 Task: Open Card Sales Negotiation Review in Board Sales Forecasting and Pipeline Management to Workspace Cloud Computing Software and add a team member Softage.2@softage.net, a label Purple, a checklist Motorsports, an attachment from your google drive, a color Purple and finally, add a card description 'Develop and launch new social media marketing campaign for customer retention' and a comment 'Given the size and scope of this task, let us make sure we have the necessary resources and support to get it done.'. Add a start date 'Jan 06, 1900' with a due date 'Jan 13, 1900'
Action: Mouse moved to (42, 319)
Screenshot: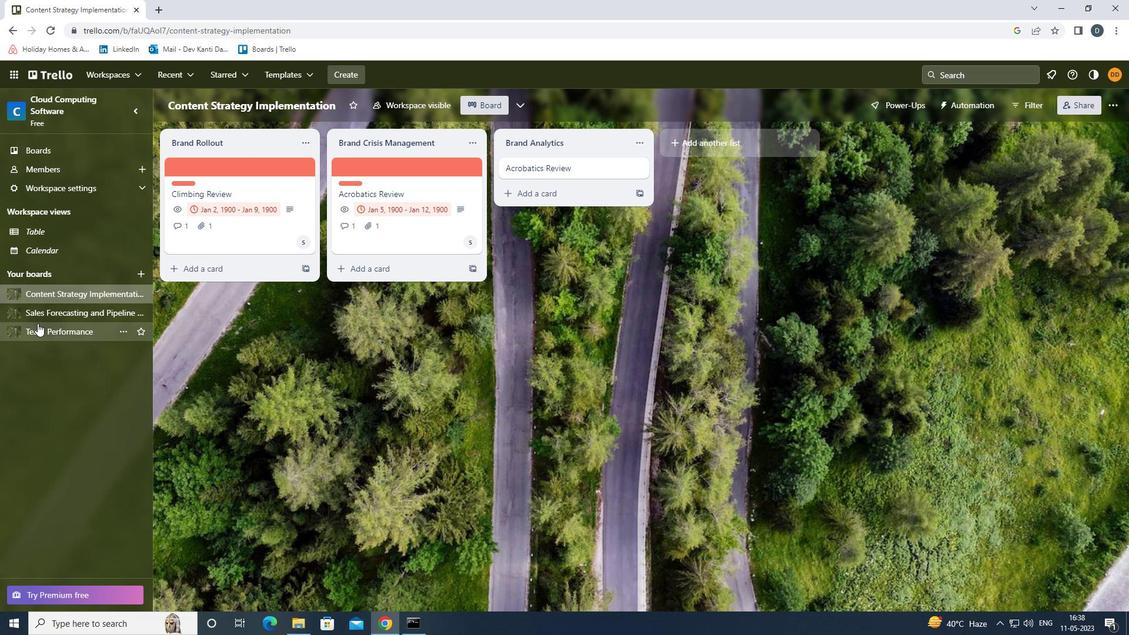 
Action: Mouse pressed left at (42, 319)
Screenshot: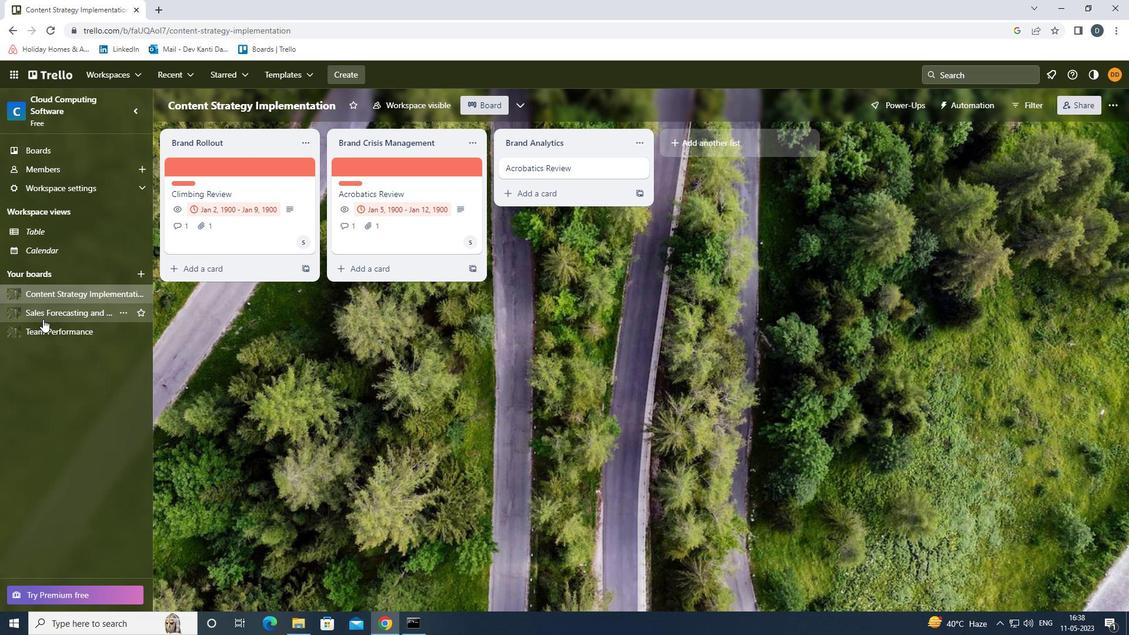 
Action: Mouse moved to (392, 165)
Screenshot: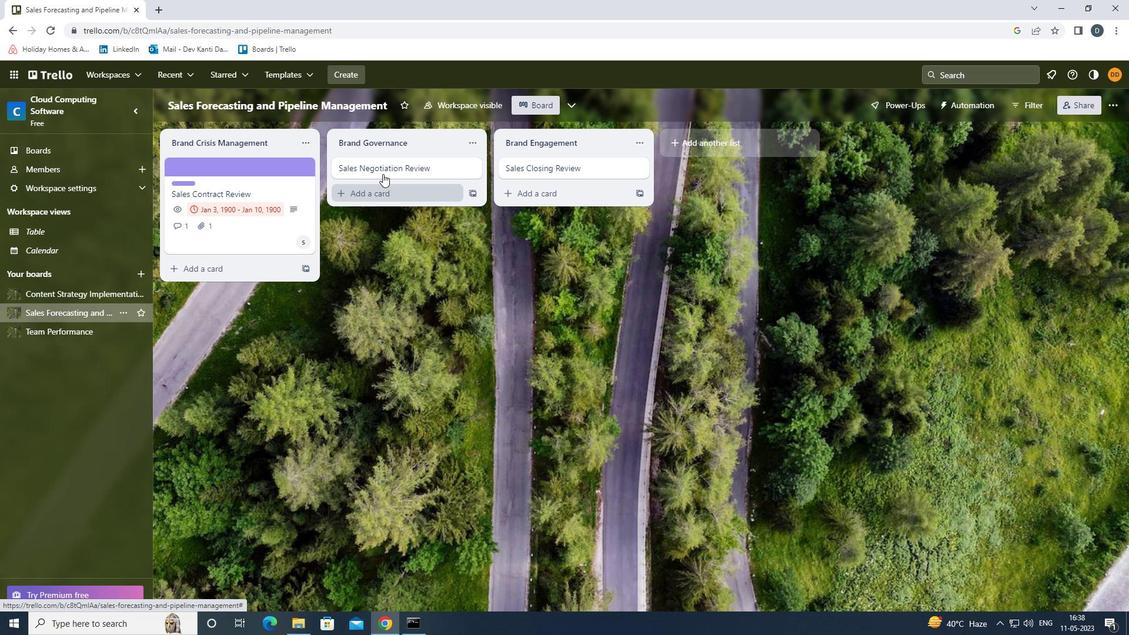 
Action: Mouse pressed left at (392, 165)
Screenshot: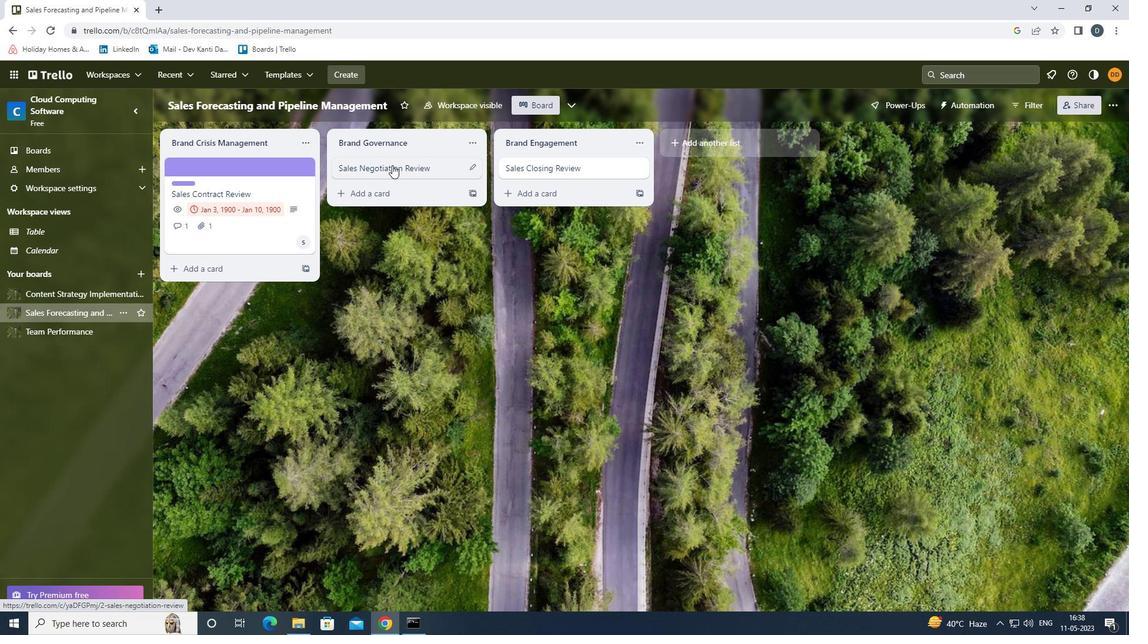 
Action: Mouse moved to (707, 213)
Screenshot: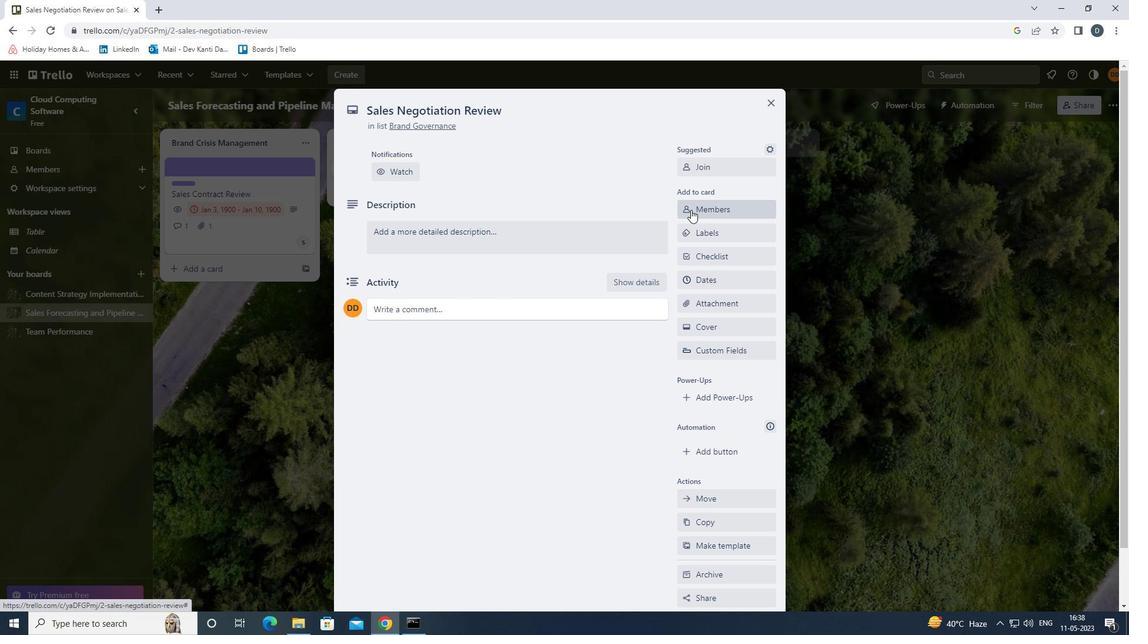 
Action: Mouse pressed left at (707, 213)
Screenshot: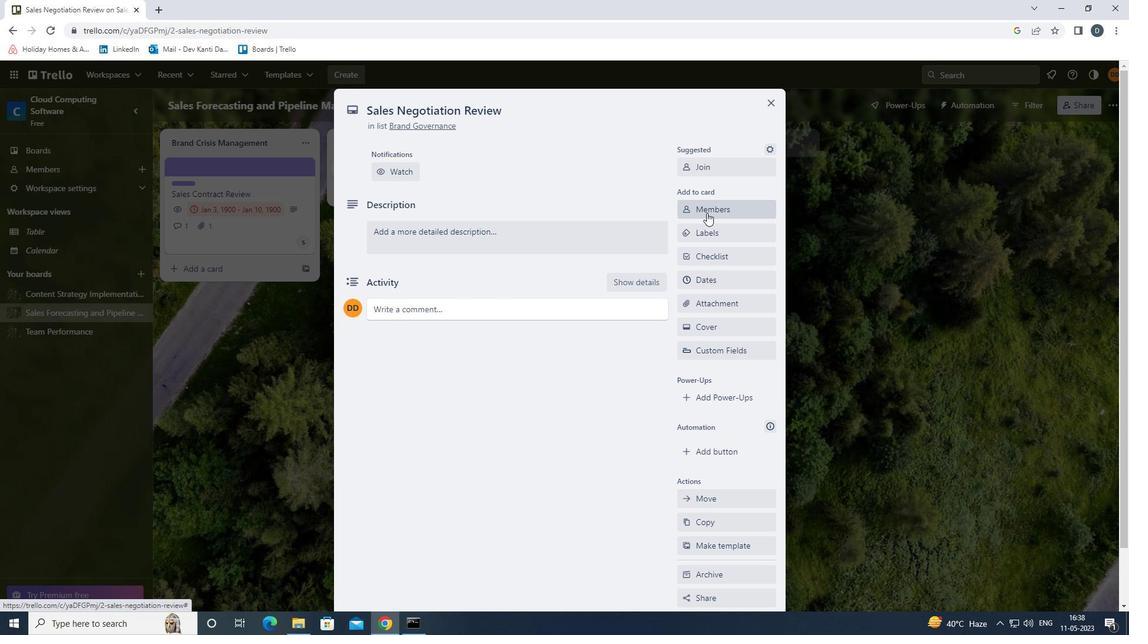 
Action: Key pressed <Key.shift>SOFTAGE.2<Key.shift>@SOFTAGE/<Key.backspace>.NET
Screenshot: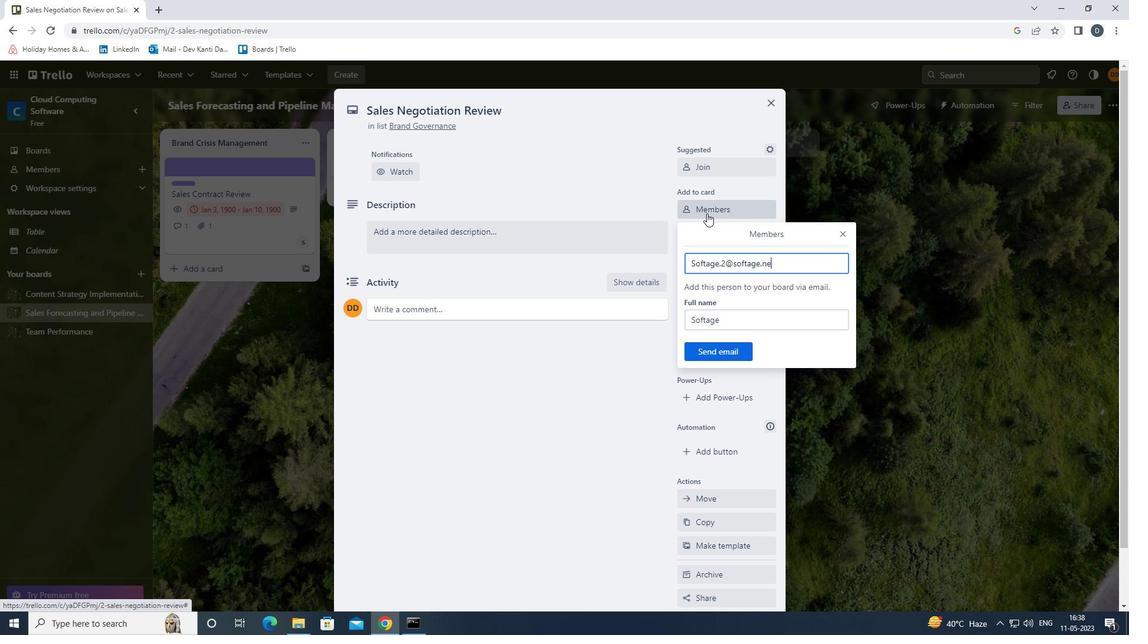 
Action: Mouse moved to (716, 350)
Screenshot: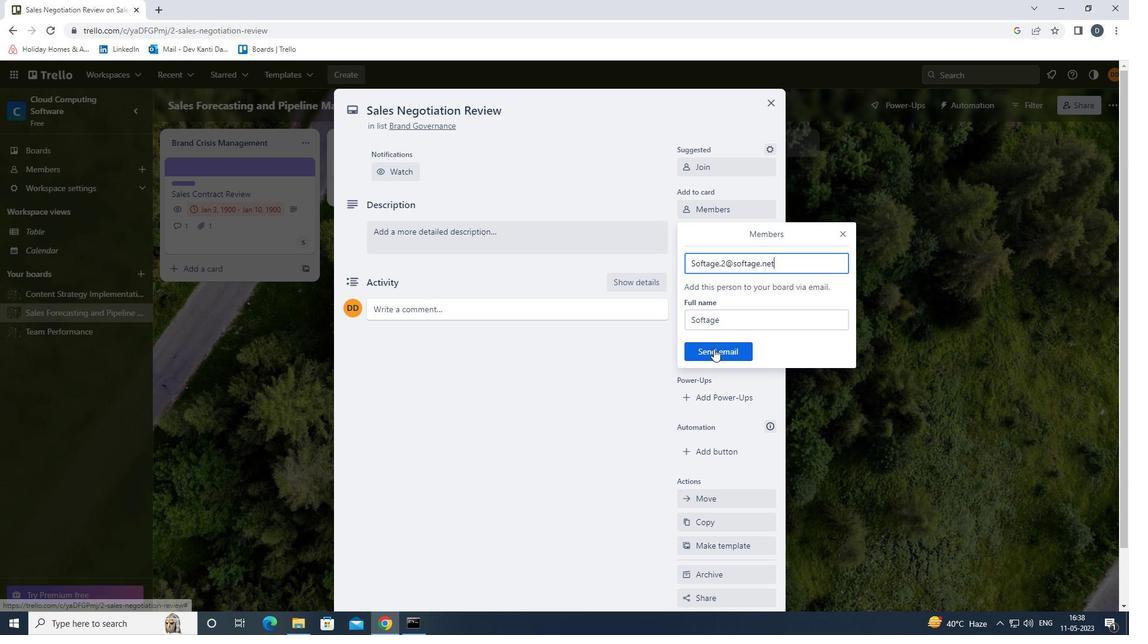 
Action: Mouse pressed left at (716, 350)
Screenshot: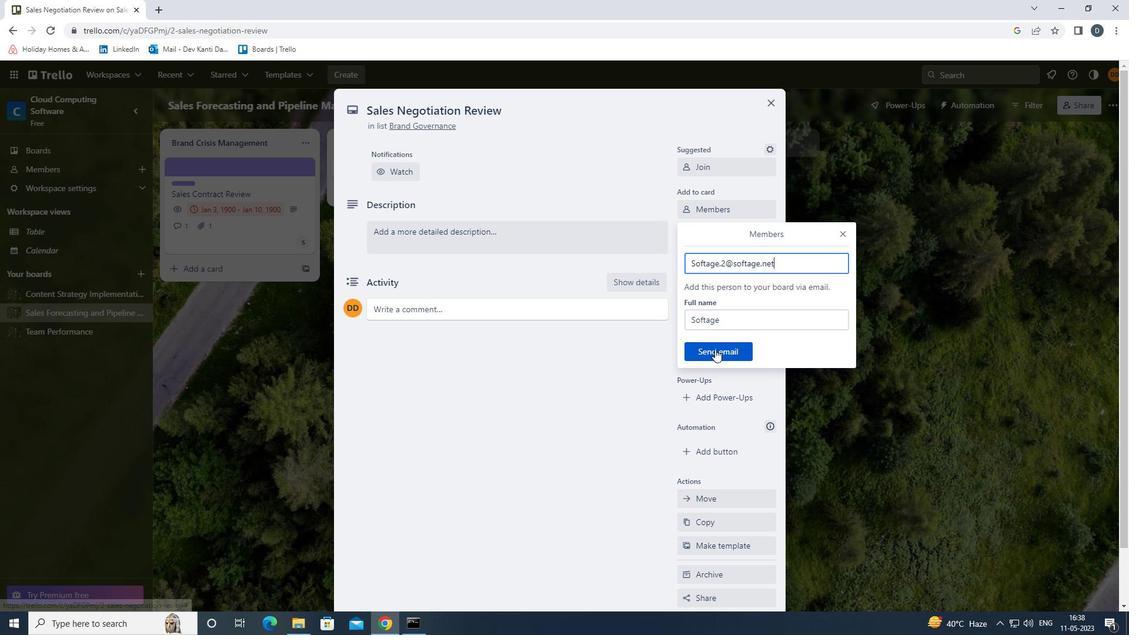 
Action: Mouse moved to (723, 237)
Screenshot: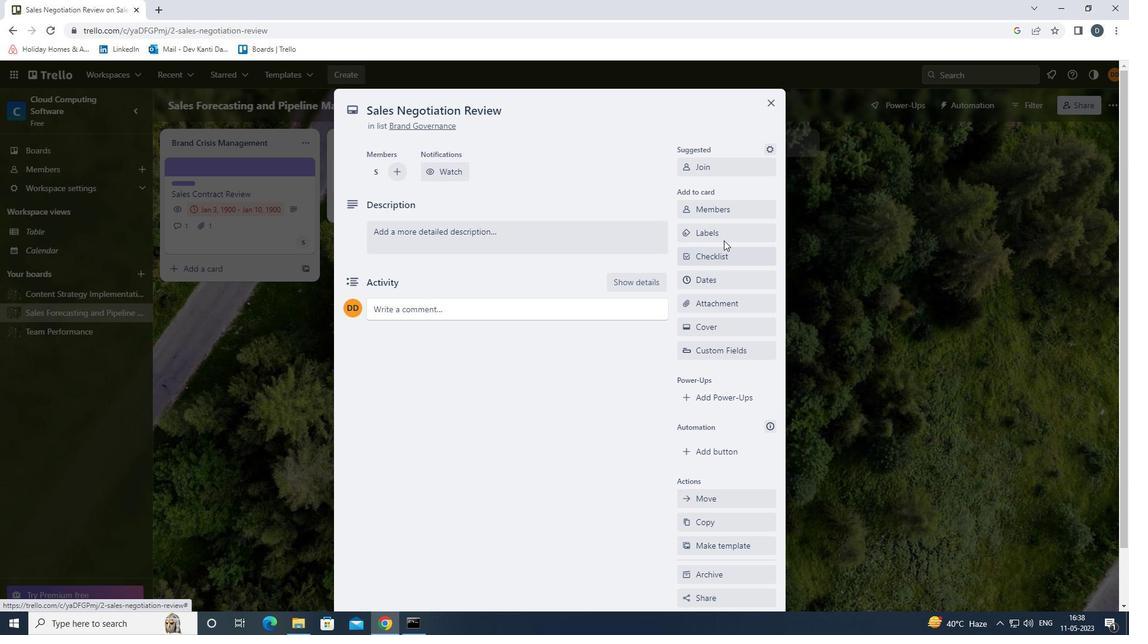 
Action: Mouse pressed left at (723, 237)
Screenshot: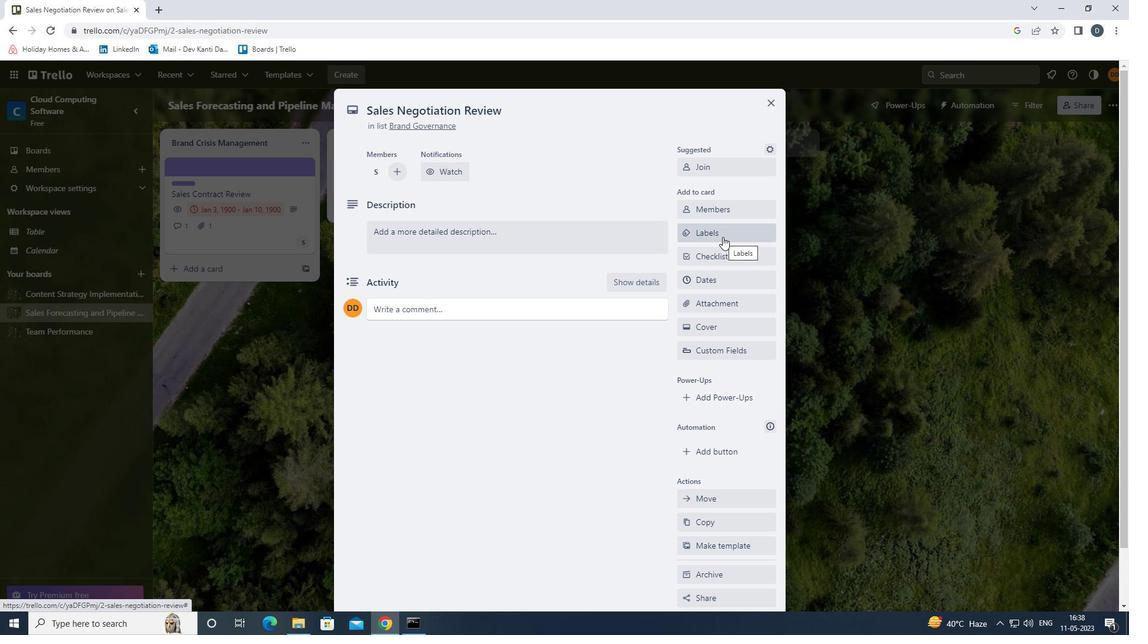 
Action: Mouse moved to (764, 411)
Screenshot: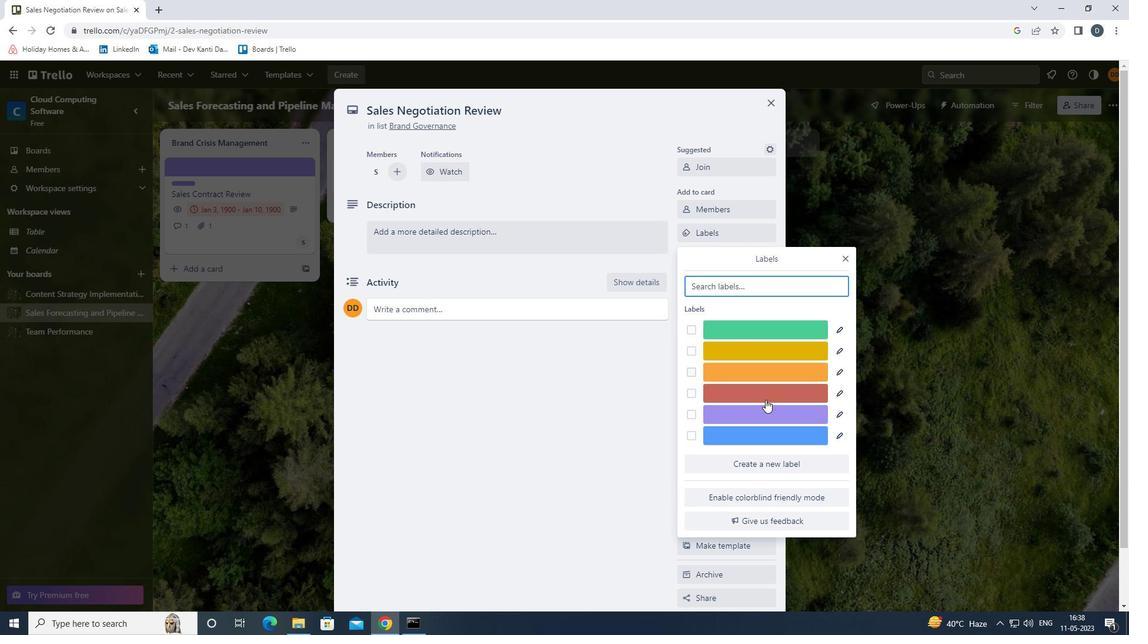 
Action: Mouse pressed left at (764, 411)
Screenshot: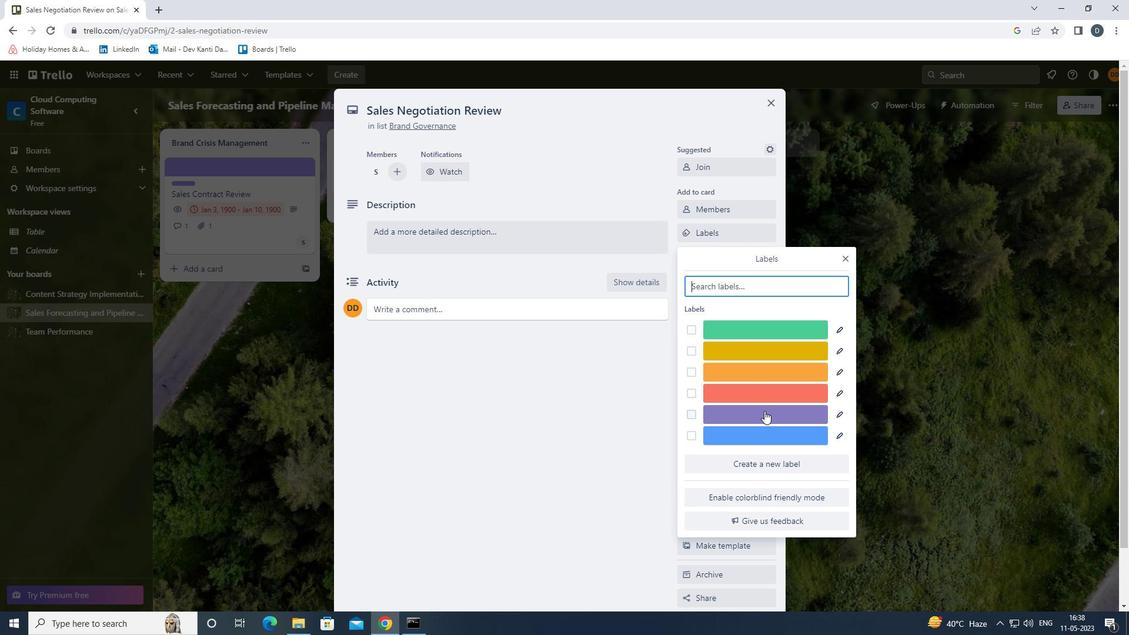 
Action: Mouse moved to (846, 258)
Screenshot: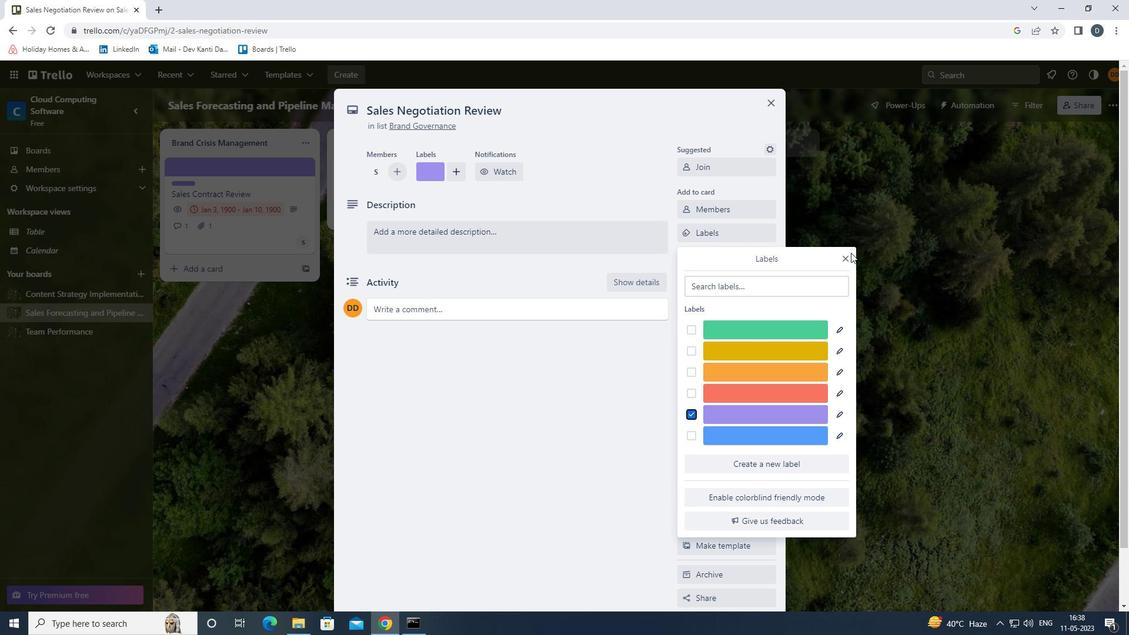 
Action: Mouse pressed left at (846, 258)
Screenshot: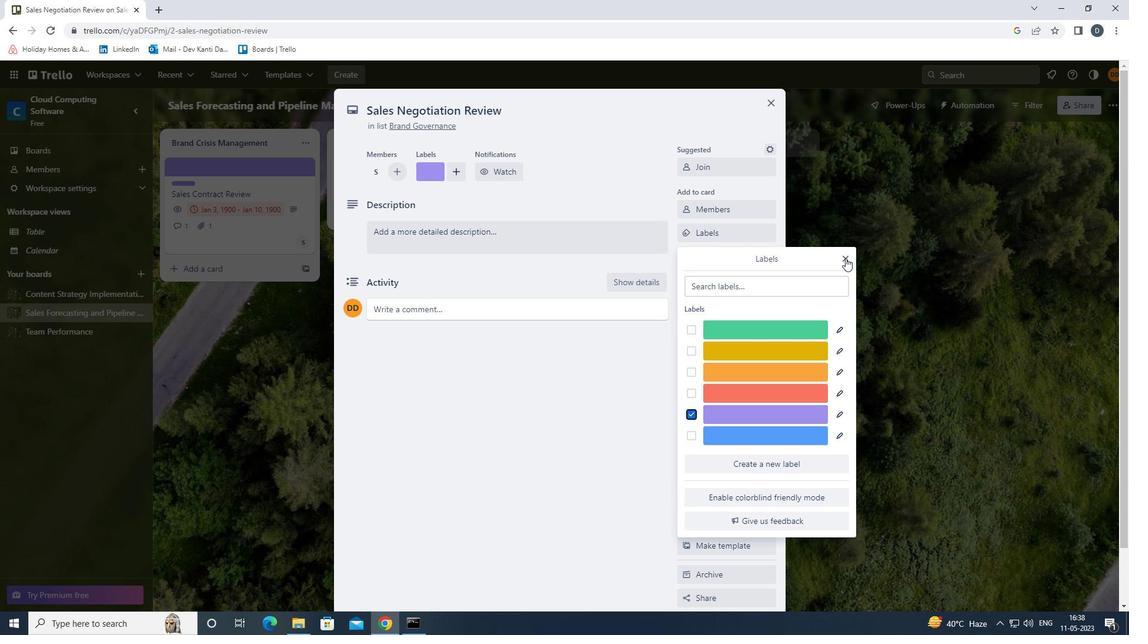 
Action: Mouse moved to (763, 261)
Screenshot: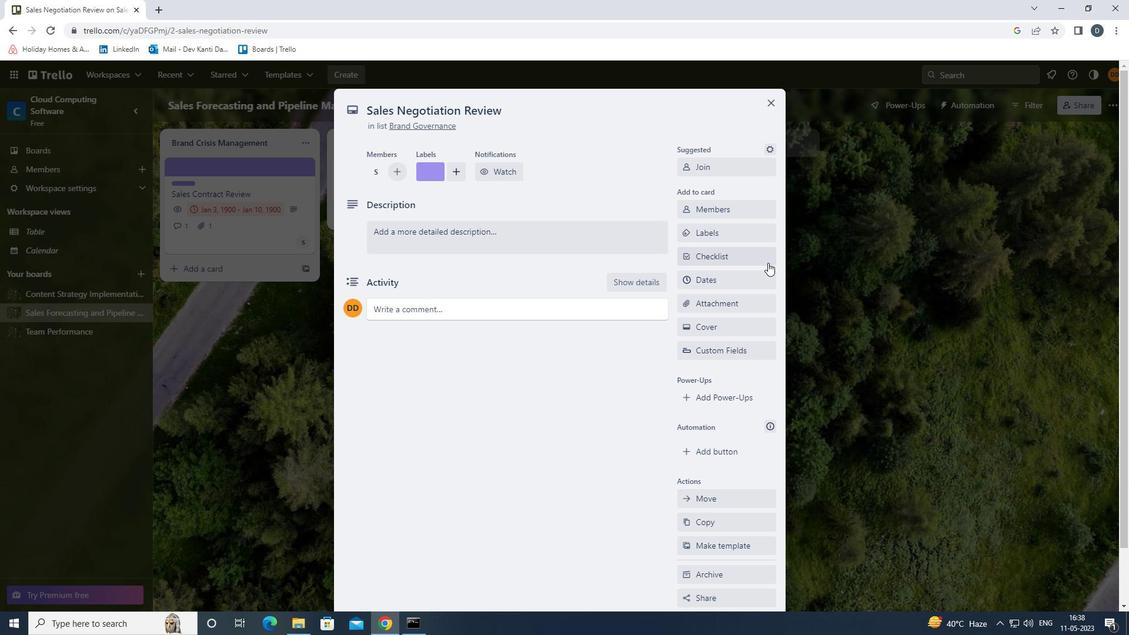 
Action: Mouse pressed left at (763, 261)
Screenshot: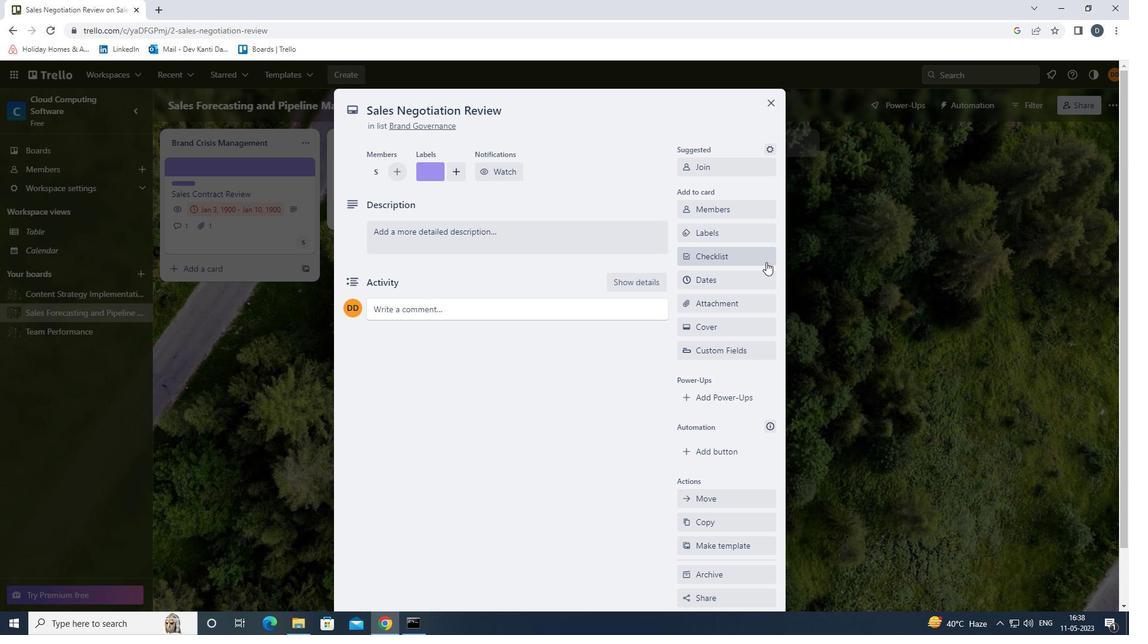 
Action: Key pressed <Key.shift>MOTORSPORTS<Key.enter>
Screenshot: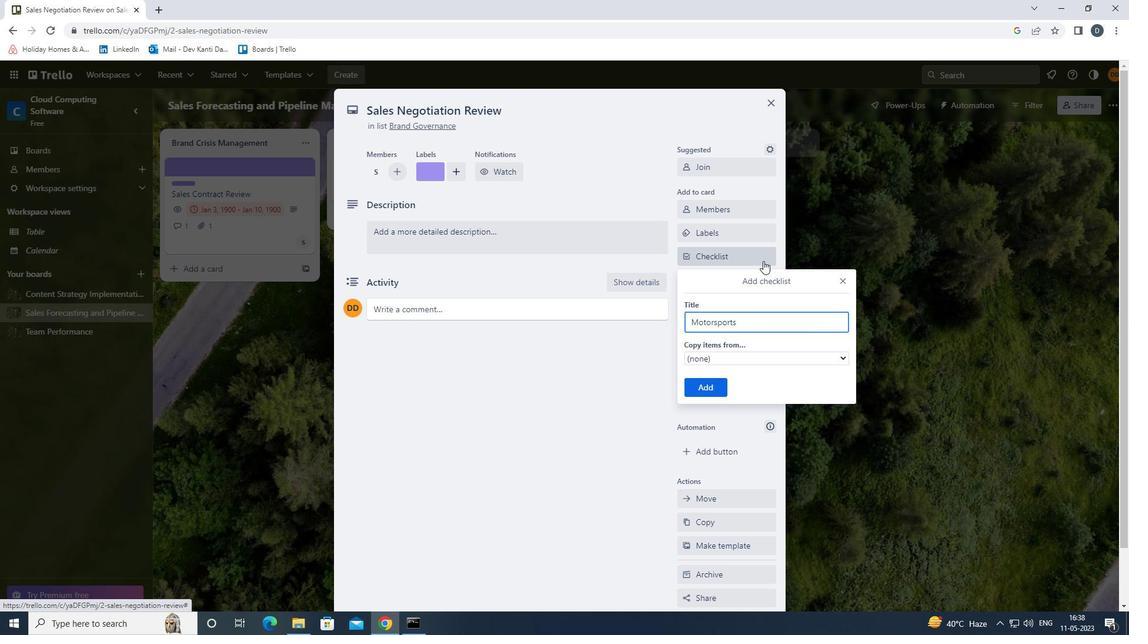
Action: Mouse moved to (744, 304)
Screenshot: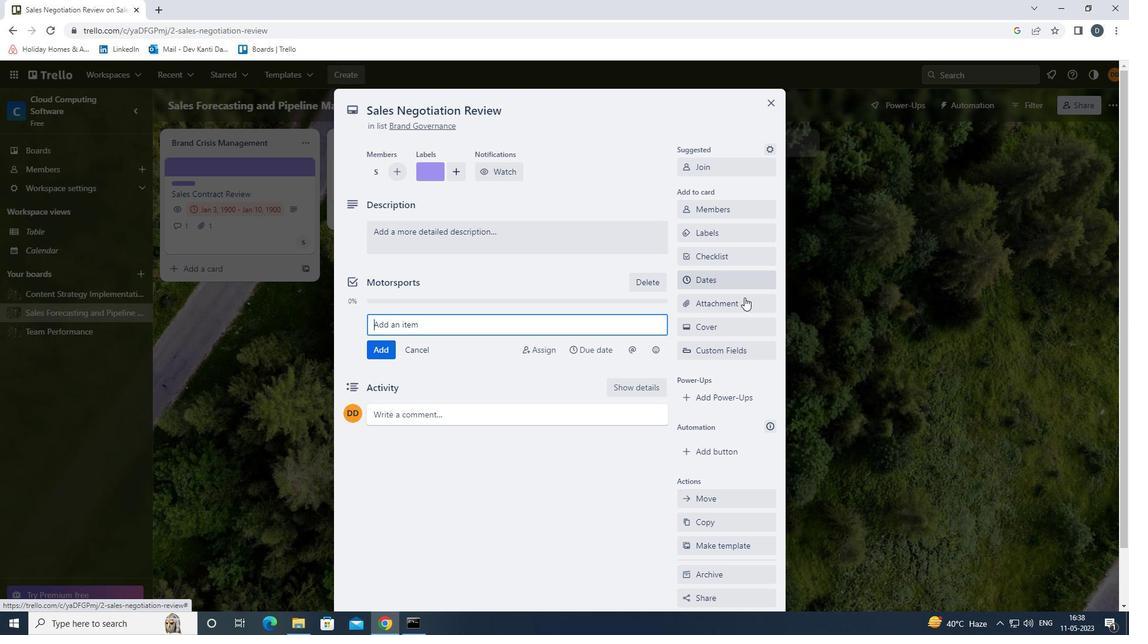 
Action: Mouse pressed left at (744, 304)
Screenshot: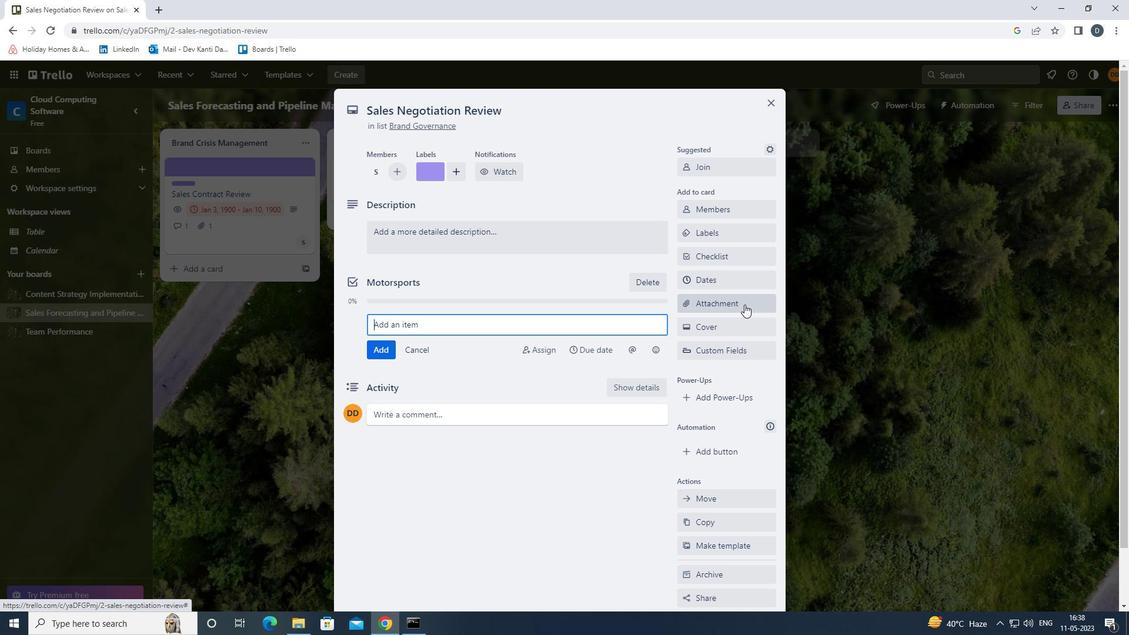 
Action: Mouse moved to (743, 387)
Screenshot: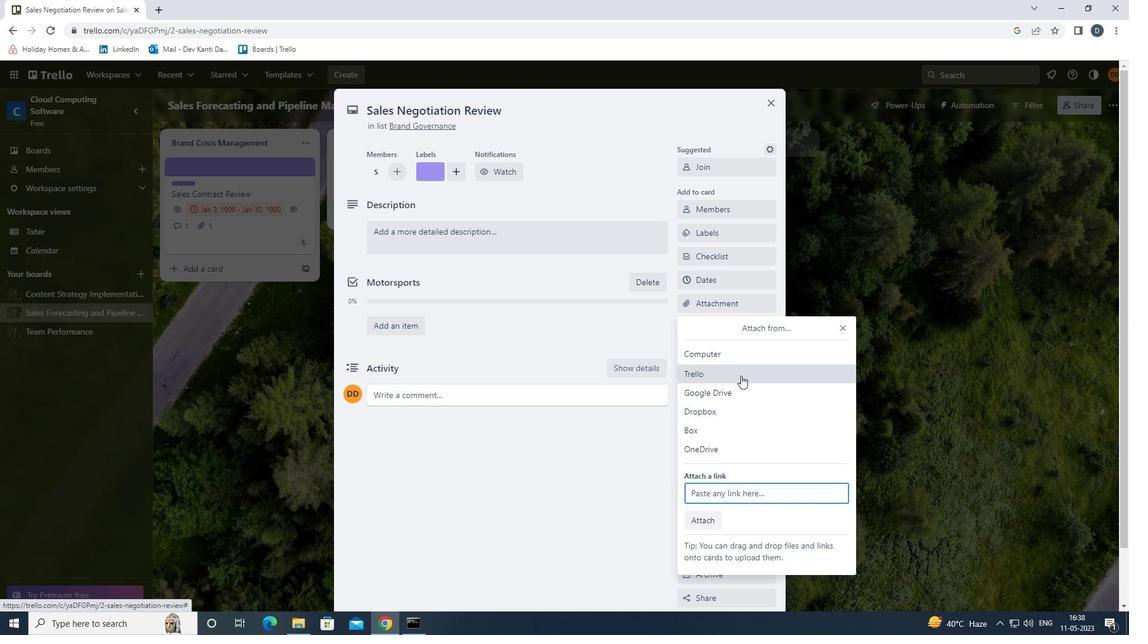 
Action: Mouse pressed left at (743, 387)
Screenshot: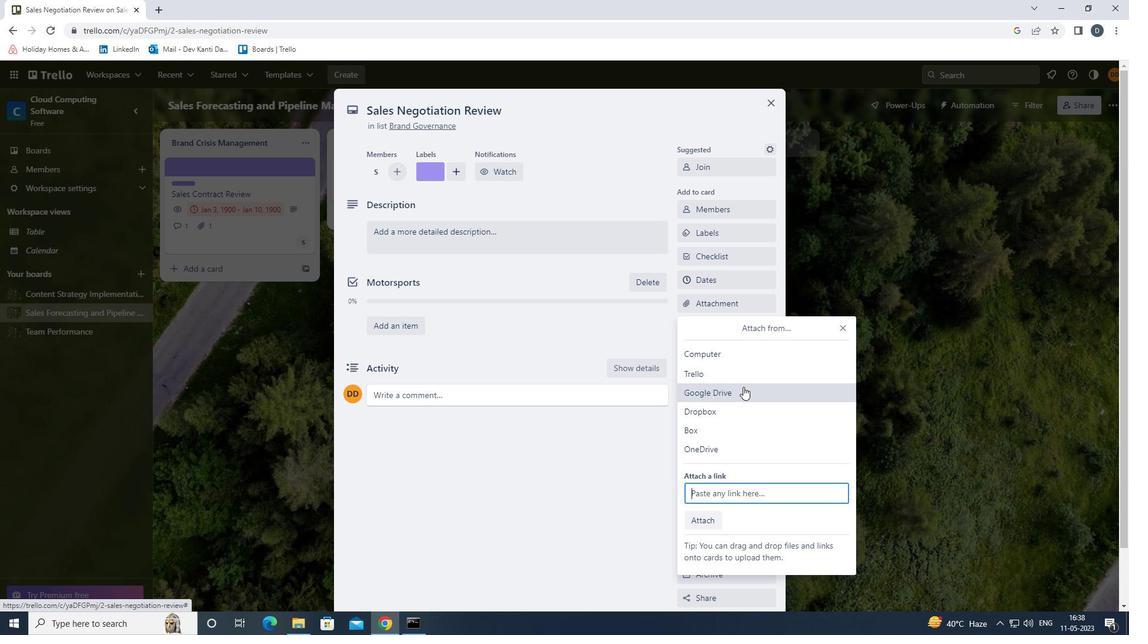 
Action: Mouse moved to (328, 315)
Screenshot: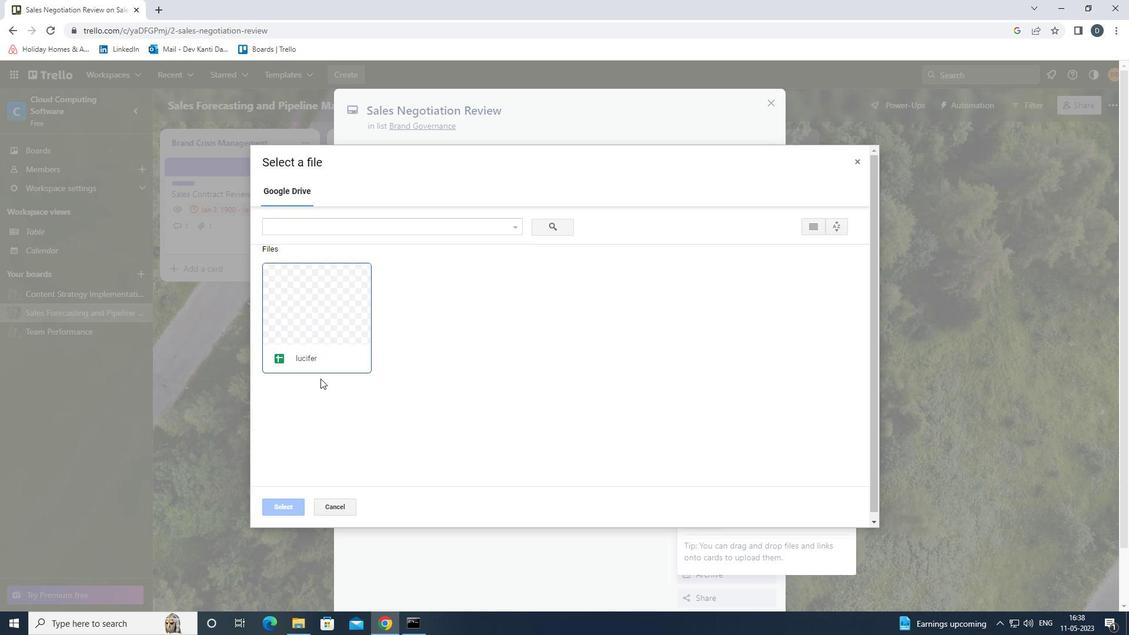 
Action: Mouse pressed left at (328, 315)
Screenshot: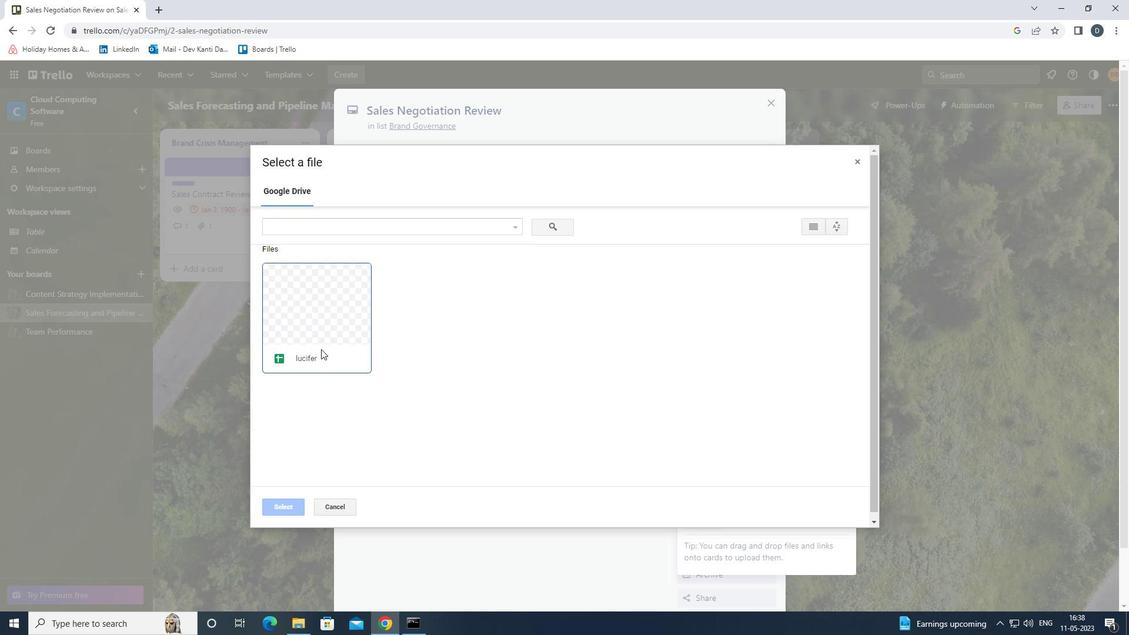 
Action: Mouse moved to (279, 504)
Screenshot: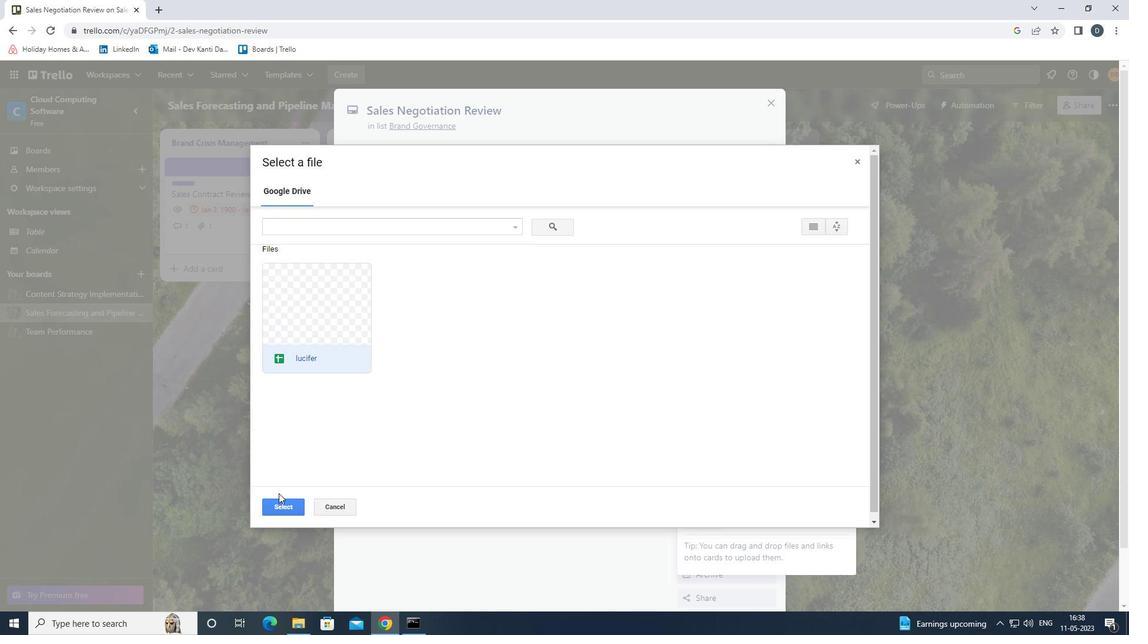 
Action: Mouse pressed left at (279, 504)
Screenshot: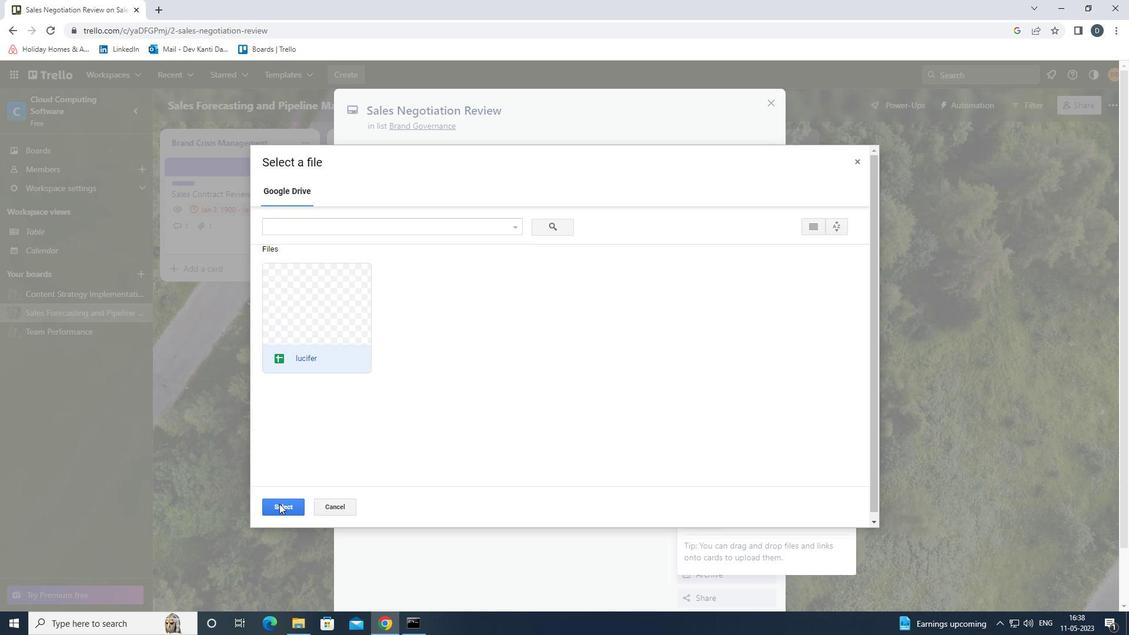 
Action: Mouse moved to (737, 327)
Screenshot: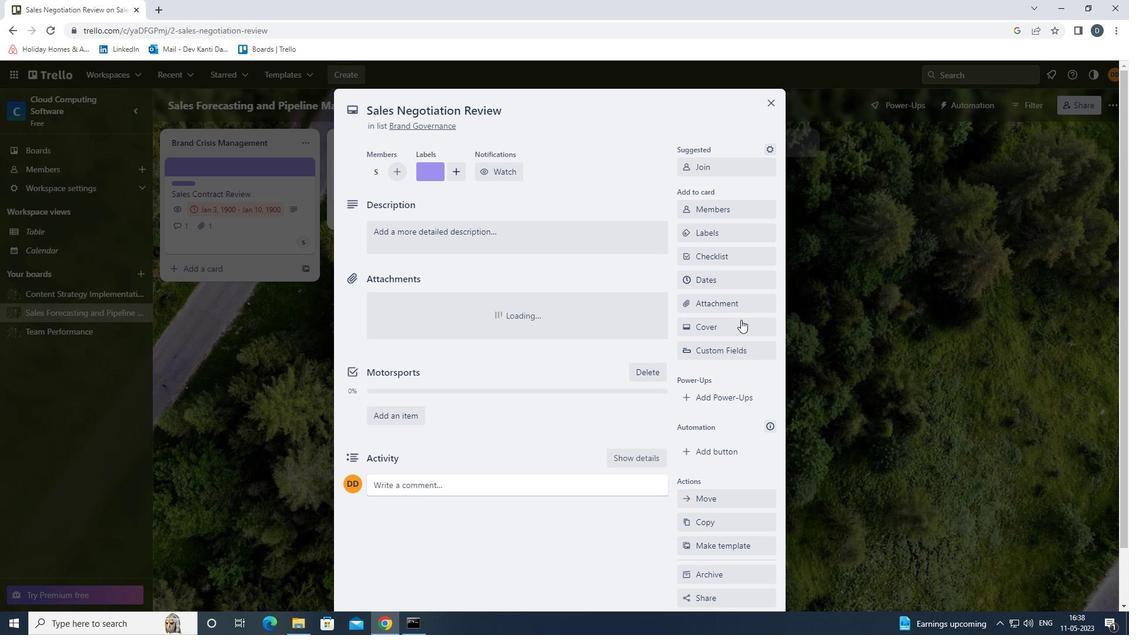 
Action: Mouse pressed left at (737, 327)
Screenshot: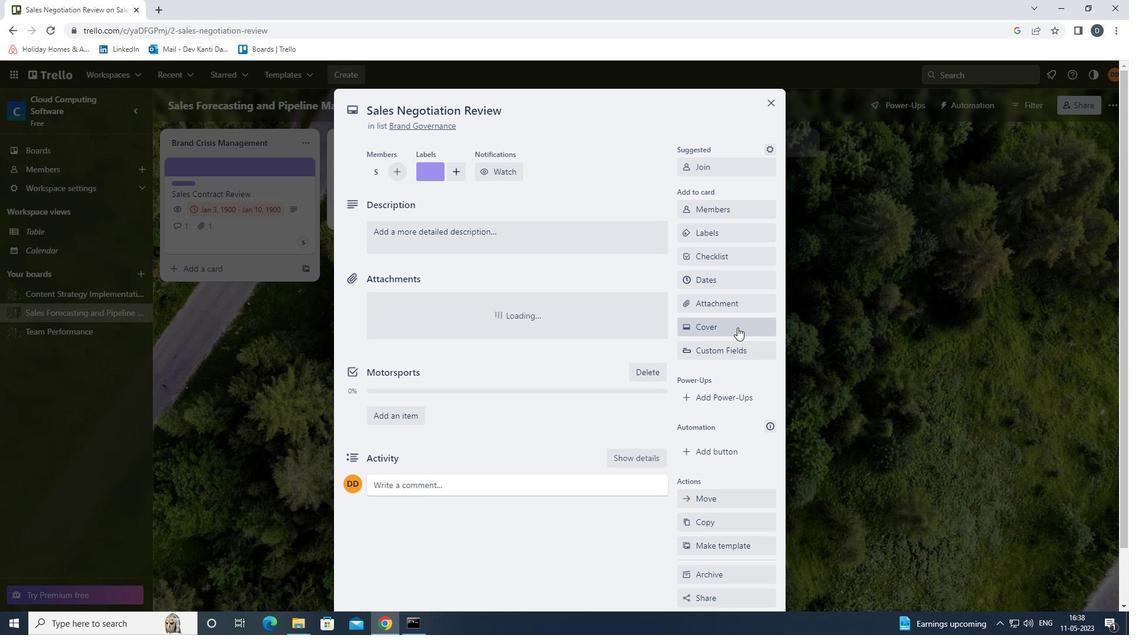 
Action: Mouse moved to (834, 367)
Screenshot: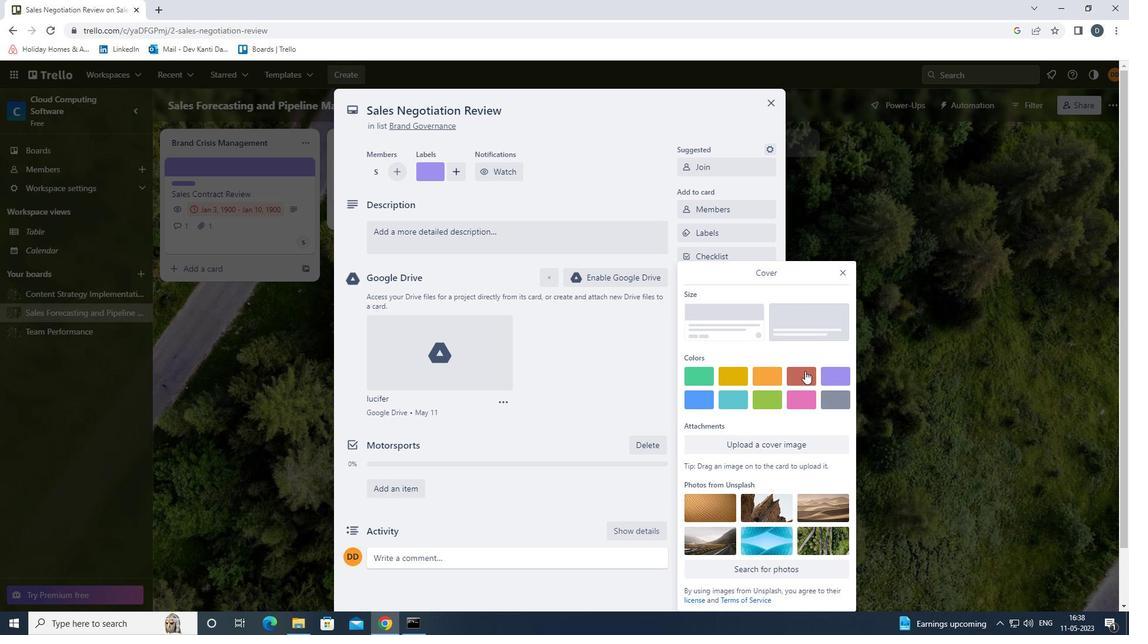 
Action: Mouse pressed left at (834, 367)
Screenshot: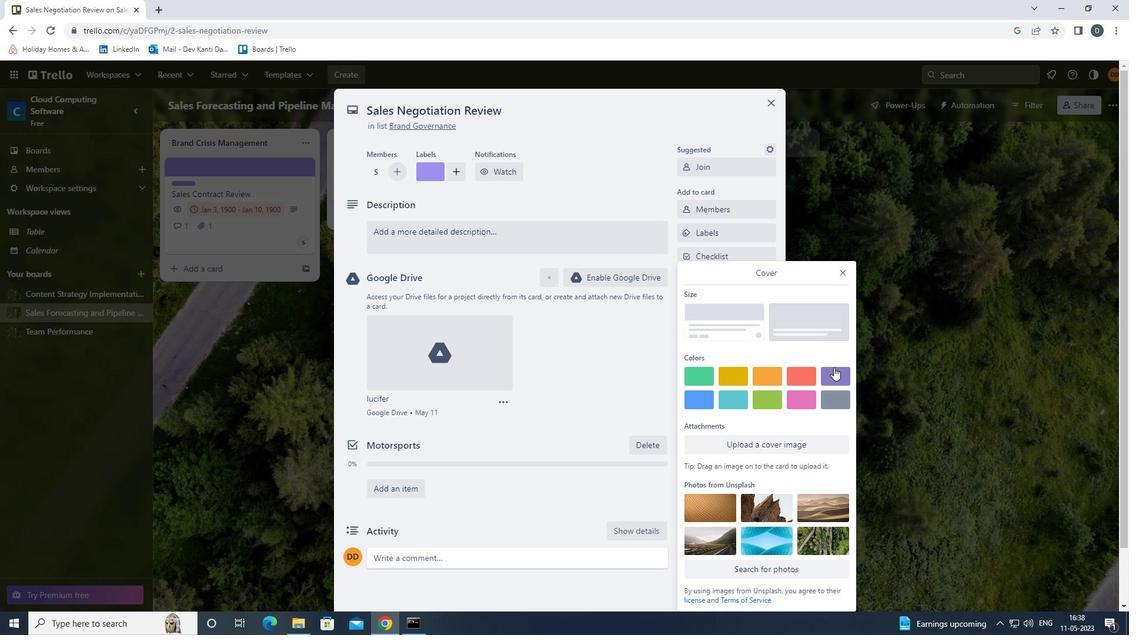 
Action: Mouse moved to (843, 257)
Screenshot: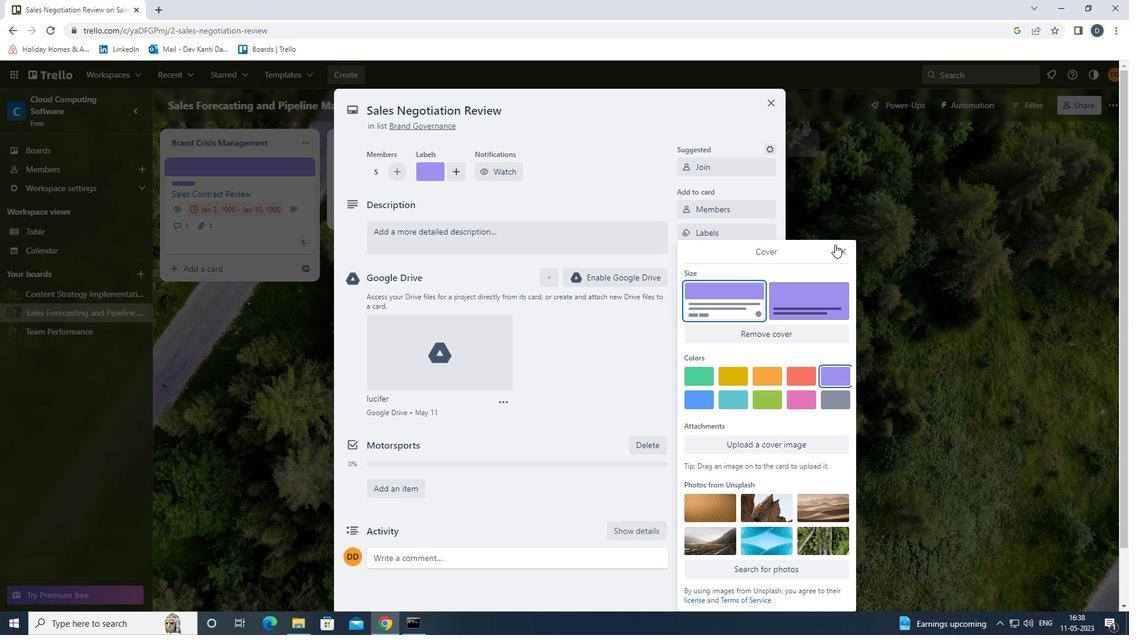 
Action: Mouse pressed left at (843, 257)
Screenshot: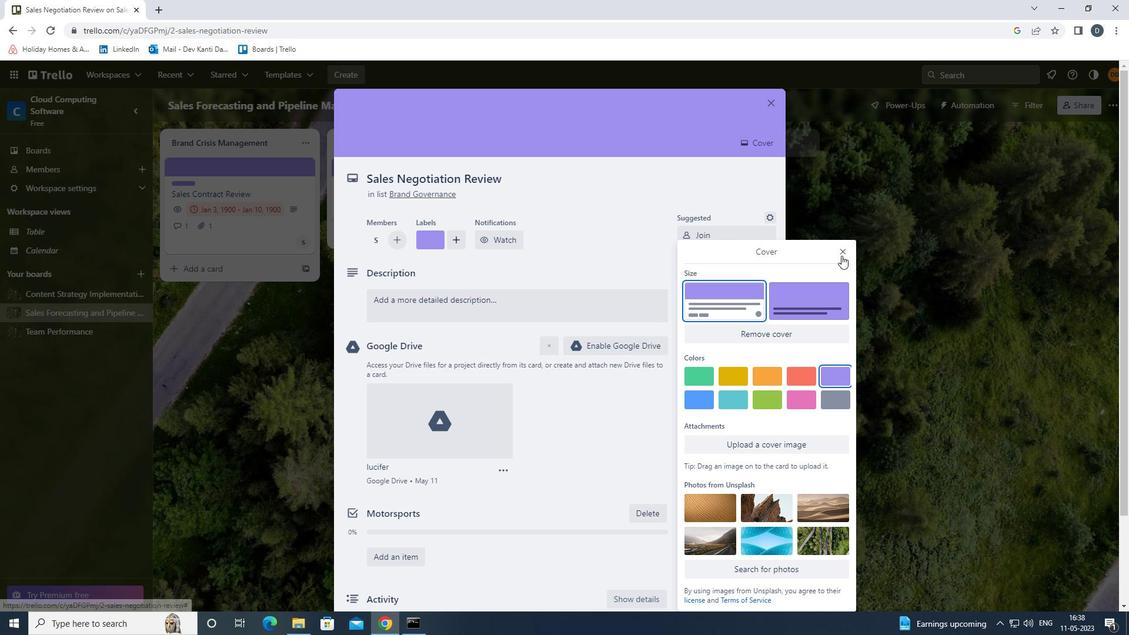 
Action: Mouse moved to (578, 298)
Screenshot: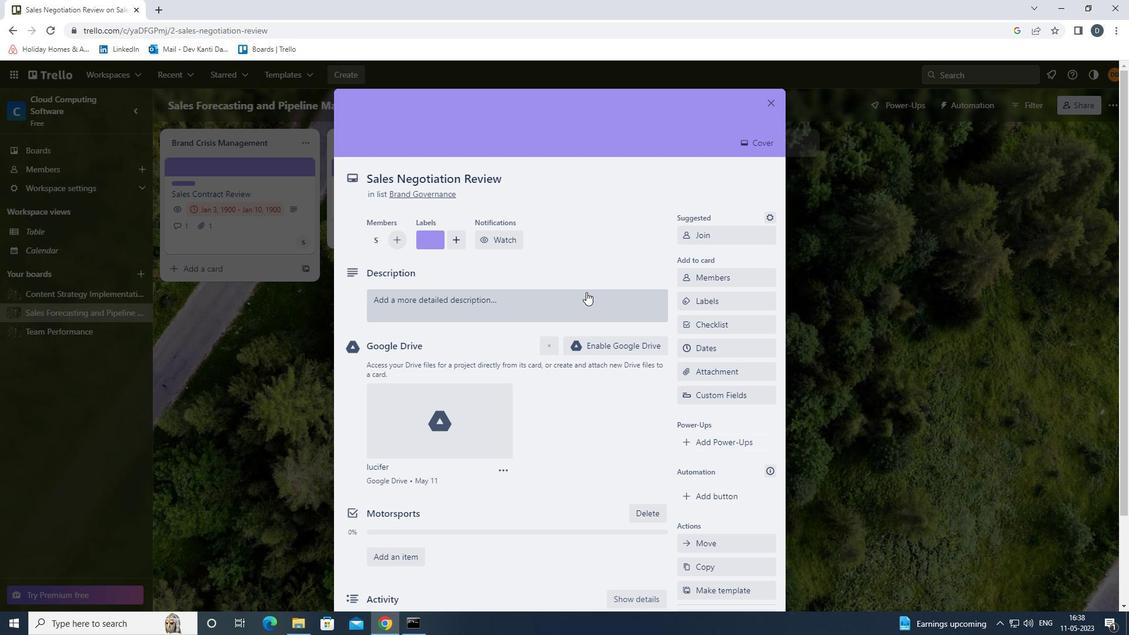 
Action: Mouse pressed left at (578, 298)
Screenshot: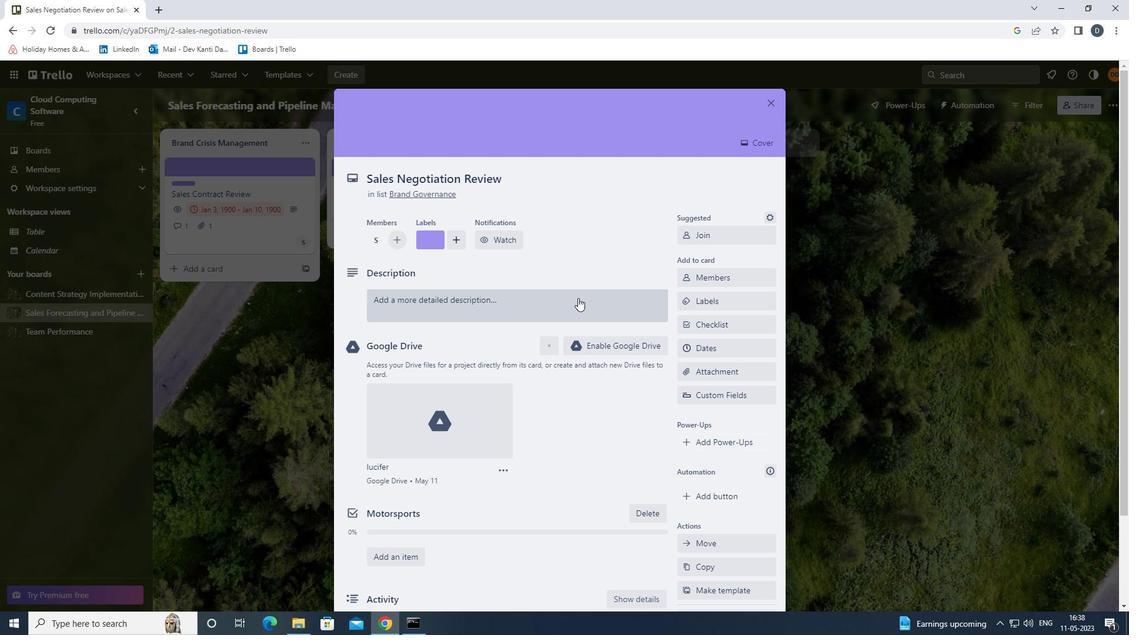 
Action: Mouse moved to (577, 298)
Screenshot: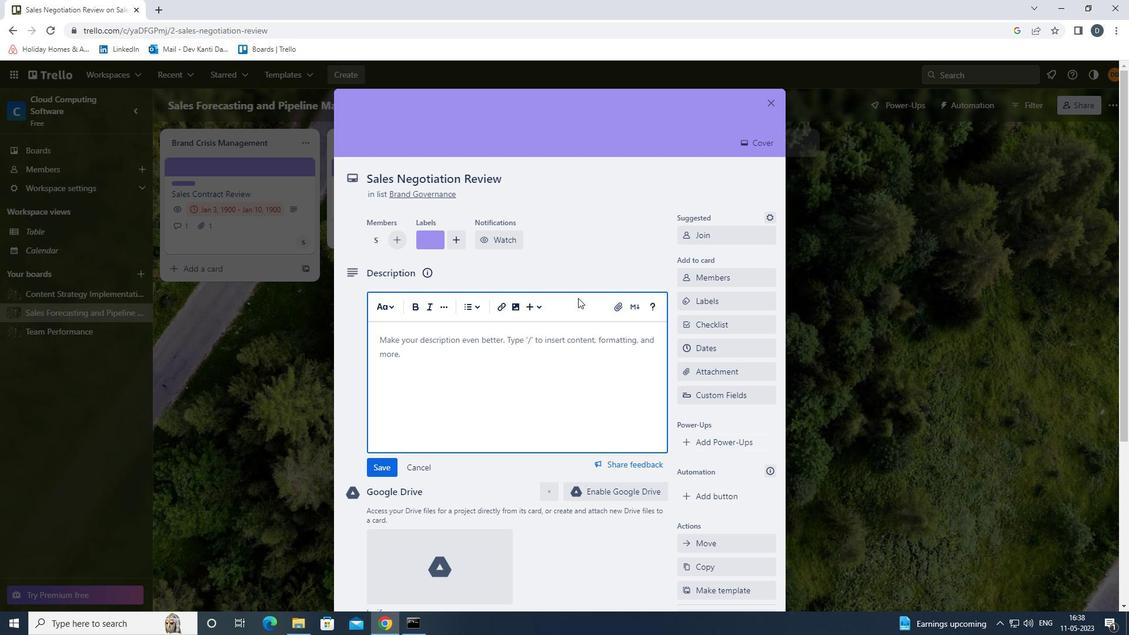 
Action: Key pressed <Key.shift>DEVELOP<Key.space>AND<Key.space>LAUNCH<Key.space>NEW<Key.space>SOICAL<Key.space>MEDIA<Key.space>MARKETING<Key.space>CAMPAIGN<Key.space>FOR<Key.space>CUSTOMER<Key.space>RETENTIN.<Key.backspace><Key.backspace>ON.
Screenshot: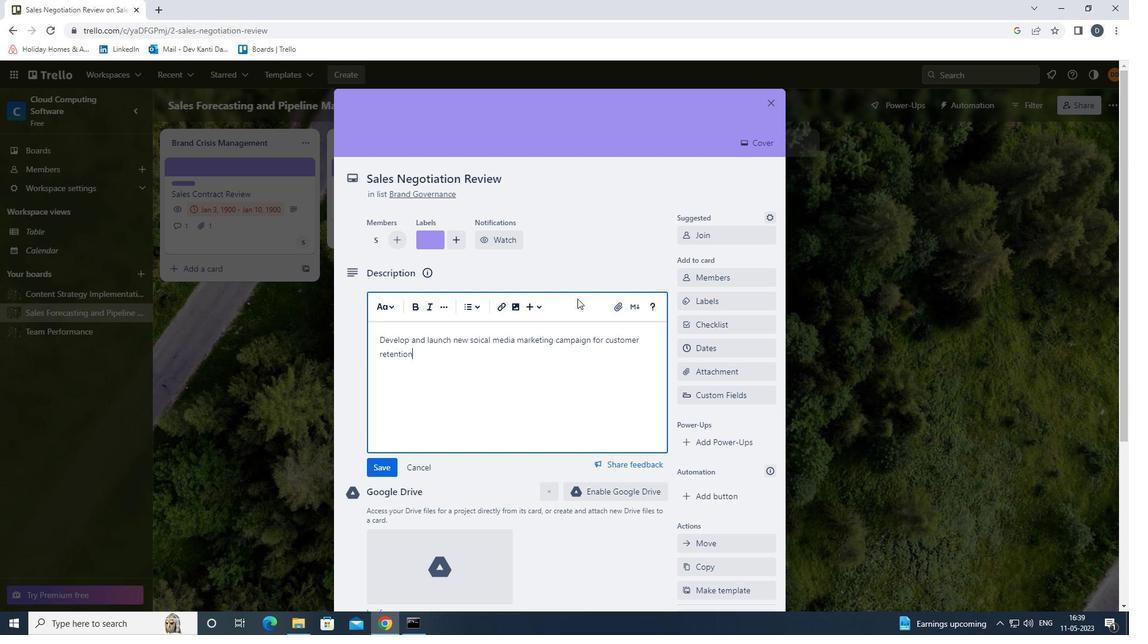 
Action: Mouse moved to (384, 467)
Screenshot: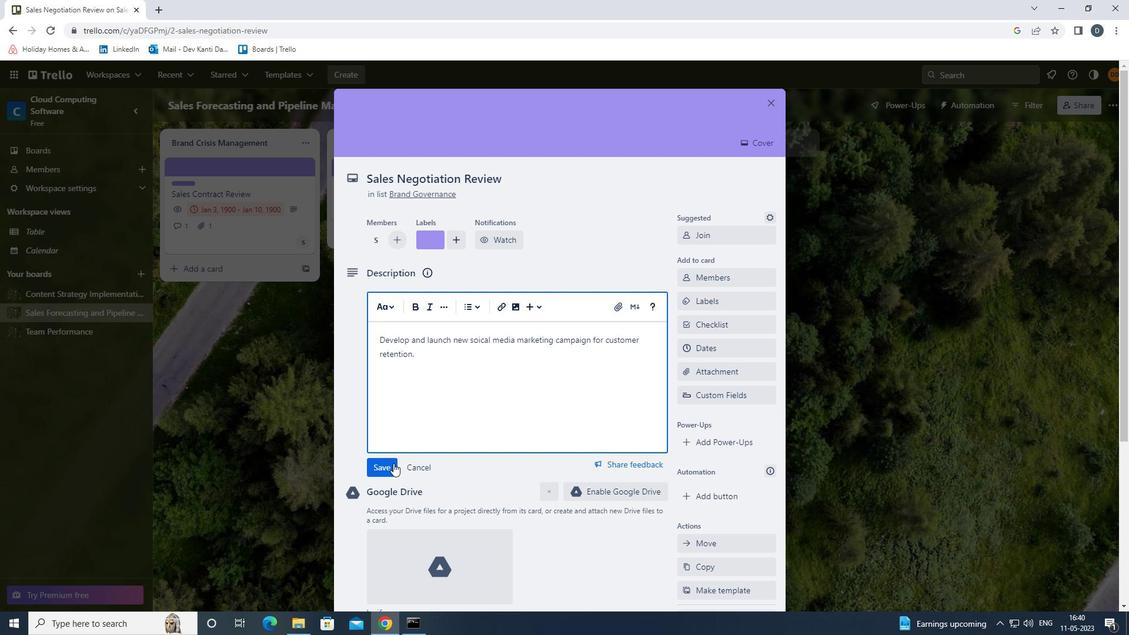 
Action: Mouse pressed left at (384, 467)
Screenshot: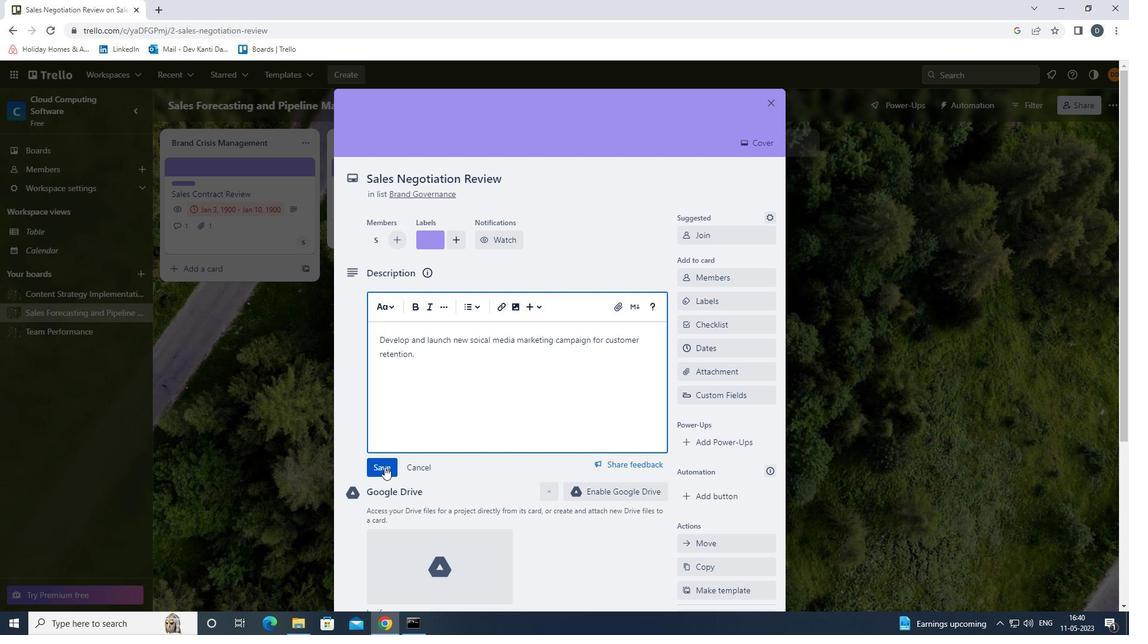 
Action: Mouse moved to (384, 466)
Screenshot: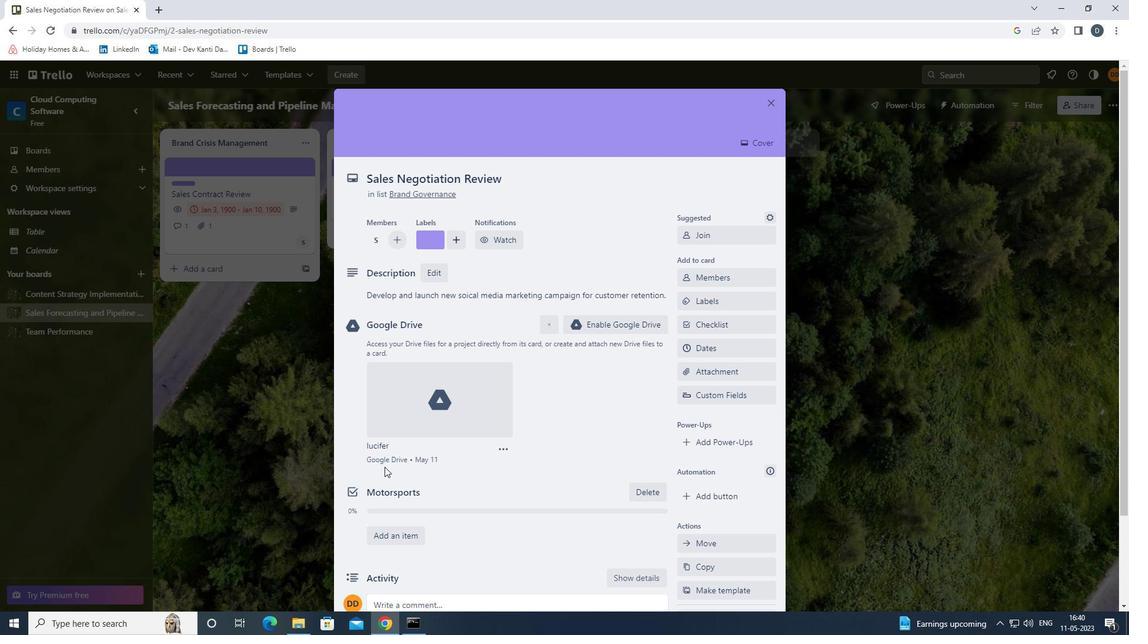 
Action: Mouse scrolled (384, 465) with delta (0, 0)
Screenshot: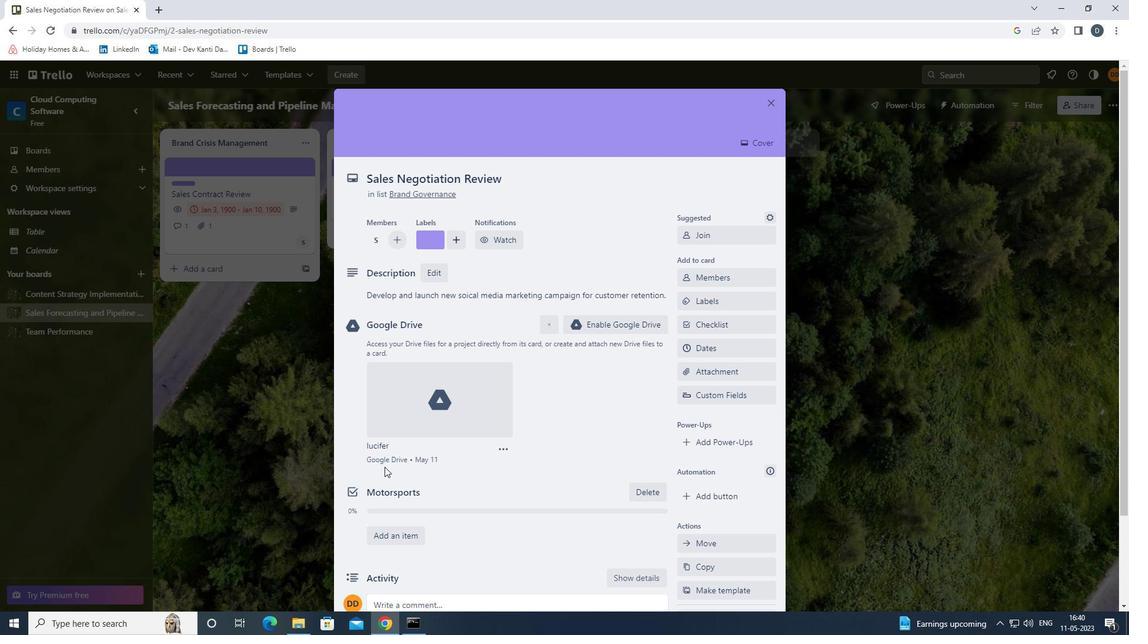 
Action: Mouse scrolled (384, 465) with delta (0, 0)
Screenshot: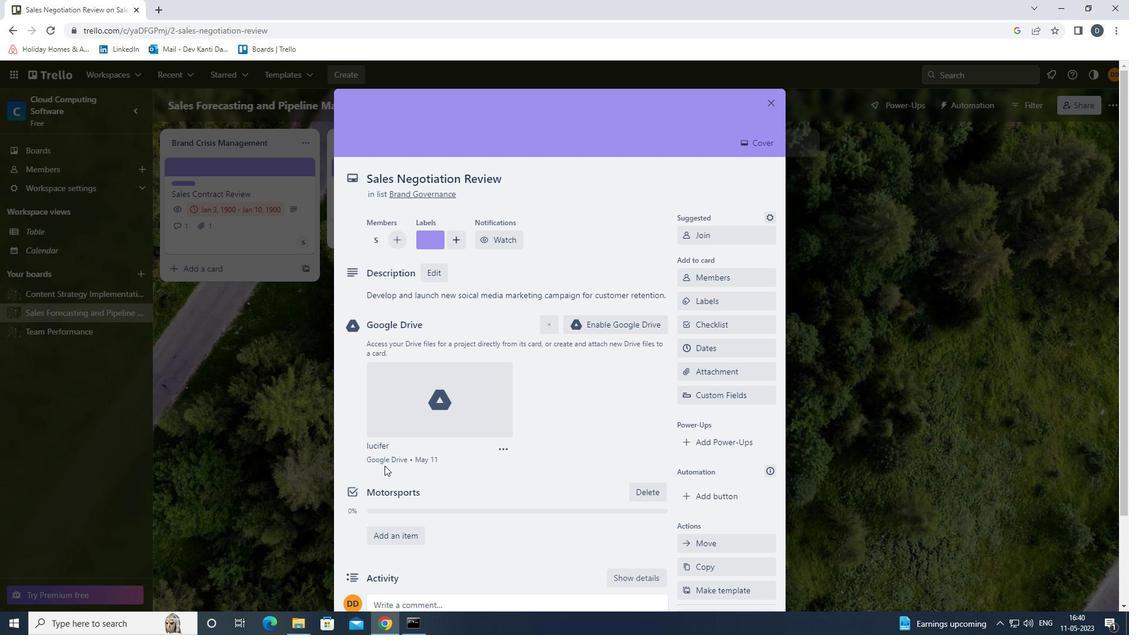 
Action: Mouse scrolled (384, 465) with delta (0, 0)
Screenshot: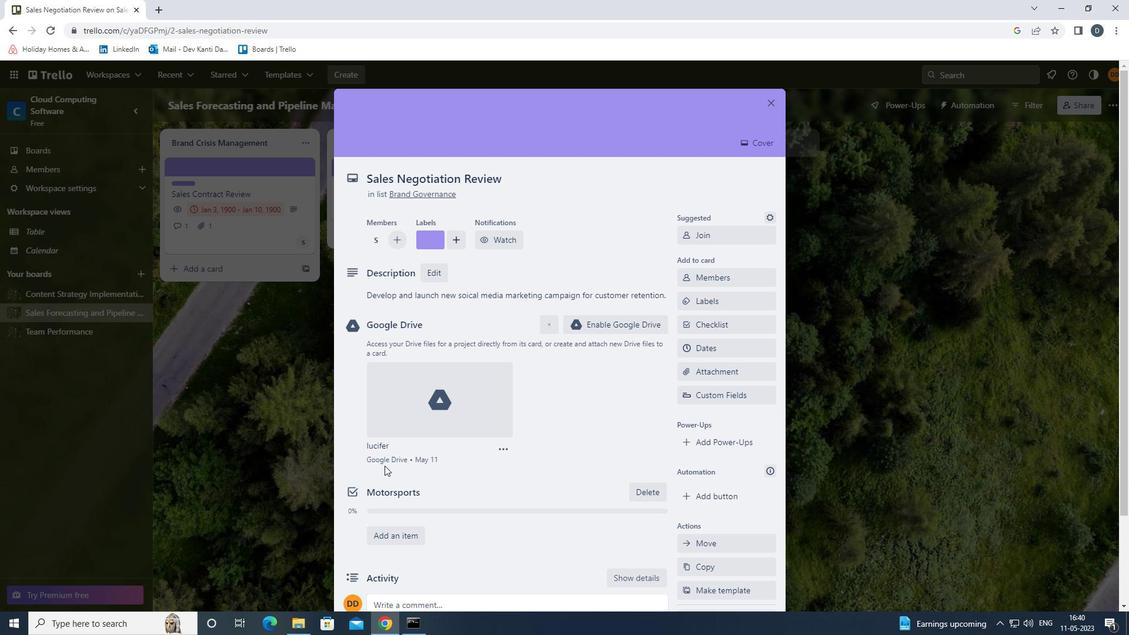 
Action: Mouse moved to (450, 501)
Screenshot: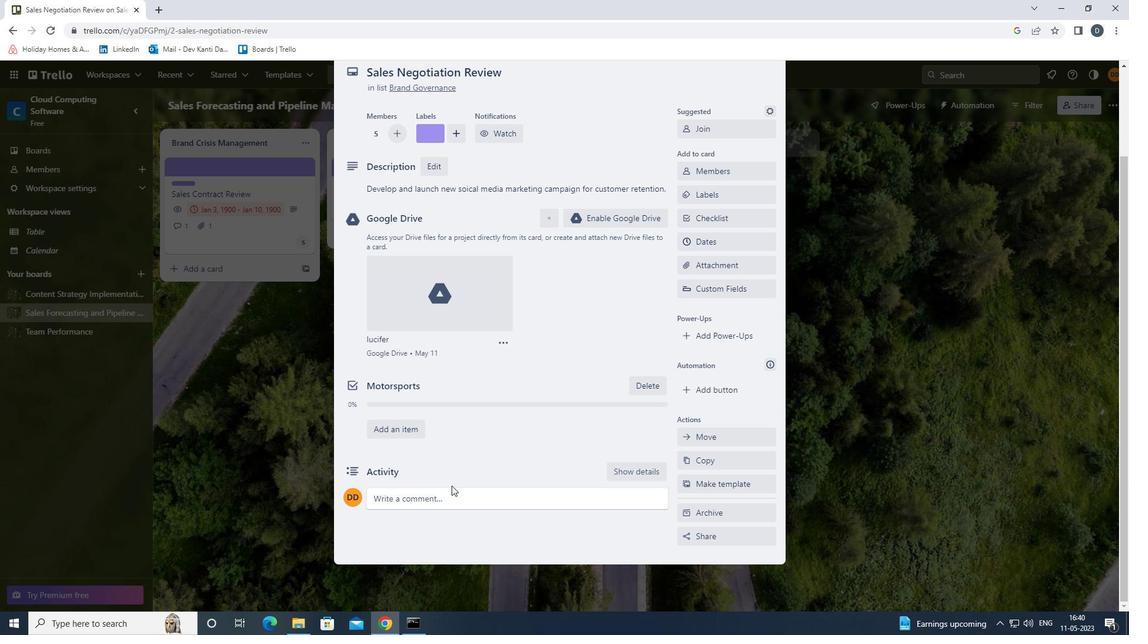 
Action: Mouse pressed left at (450, 501)
Screenshot: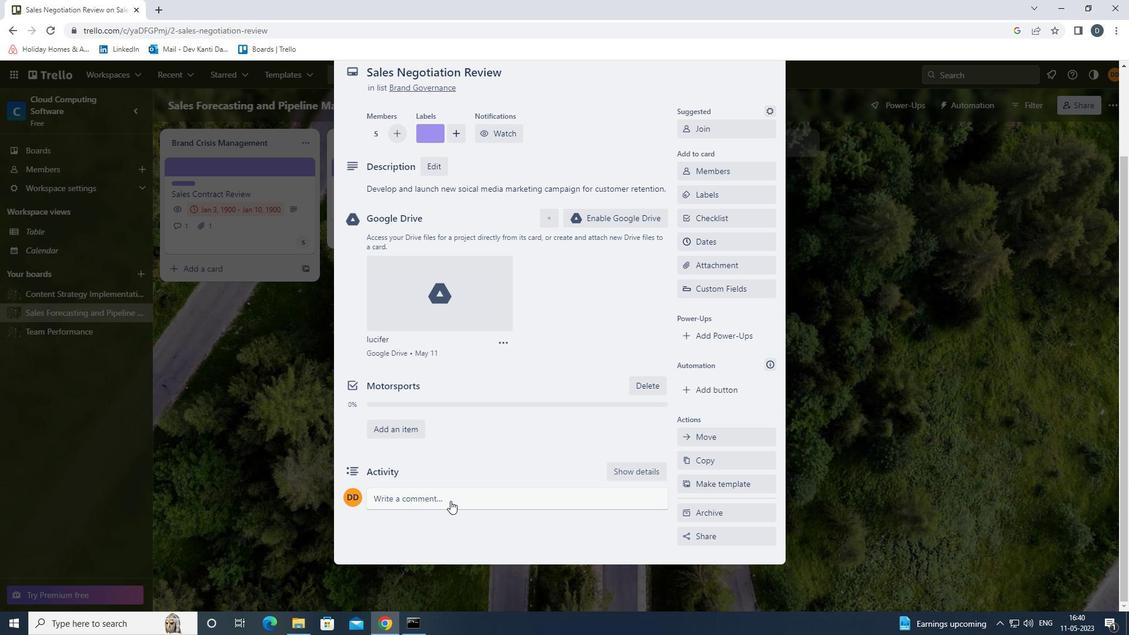 
Action: Mouse moved to (445, 543)
Screenshot: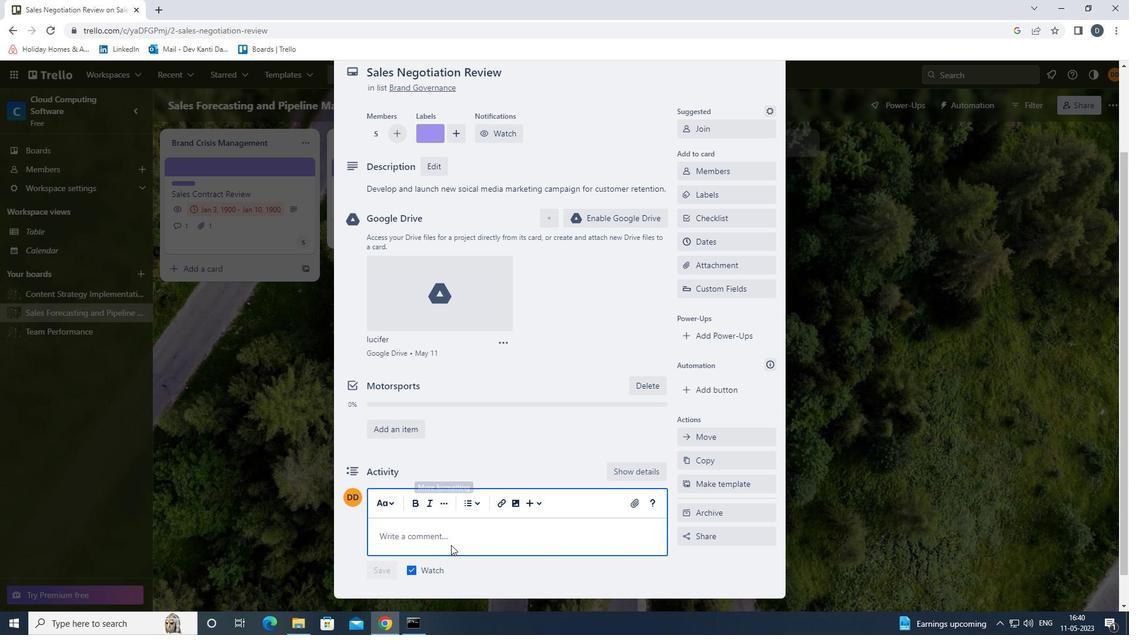 
Action: Key pressed <Key.shift><Key.shift>GIVEN<Key.space>THE<Key.space>SIZE<Key.space>AND<Key.space>SCOP
Screenshot: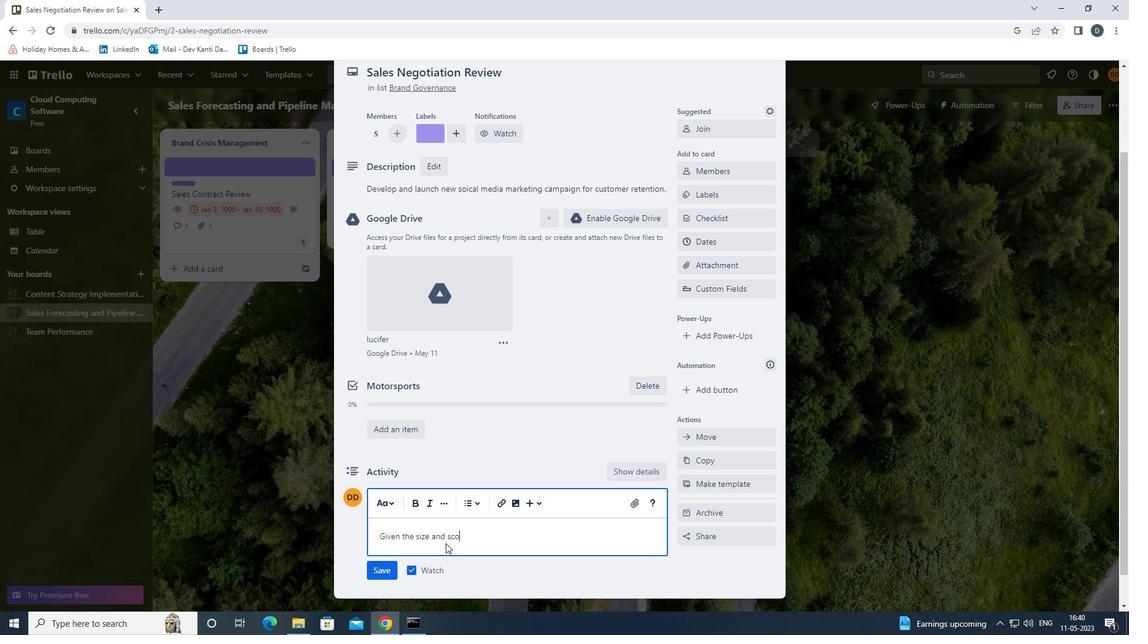 
Action: Mouse moved to (445, 543)
Screenshot: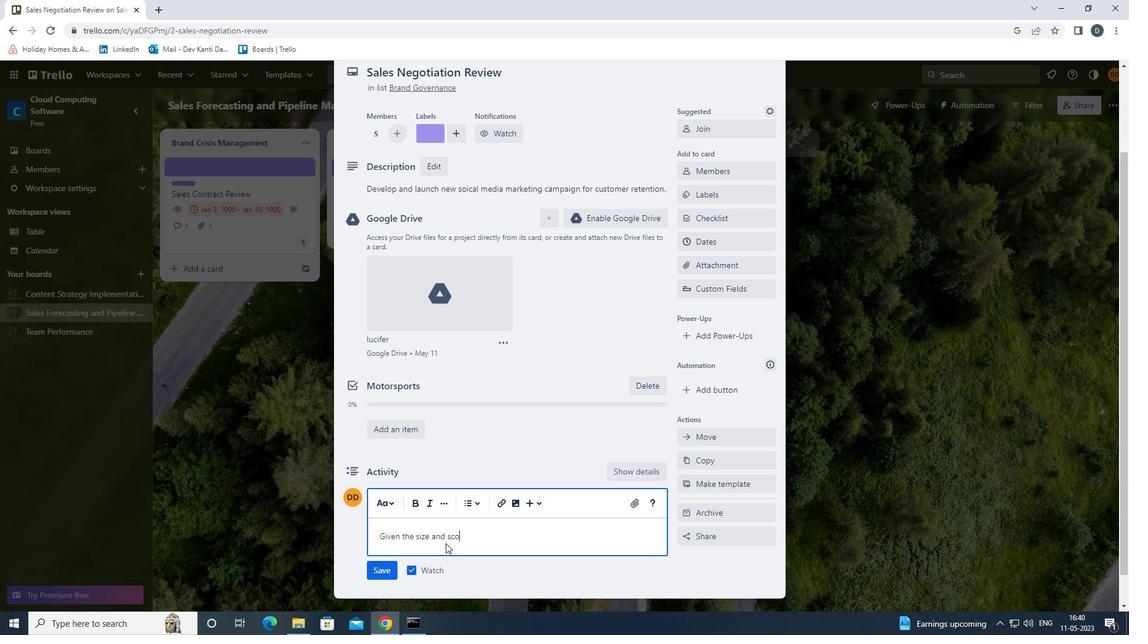 
Action: Key pressed E<Key.space>F<Key.backspace>OF<Key.space>THIS<Key.space>TASK,<Key.space>LET<Key.space>US<Key.space>MAKE<Key.space>SURE<Key.space>WE<Key.space>HAVE<Key.space>THE<Key.space>NECESSARY<Key.space>RESOURCES<Key.space>AND<Key.space>SUPPORT<Key.space>TO<Key.space>GET<Key.space>IT<Key.space>DONE.
Screenshot: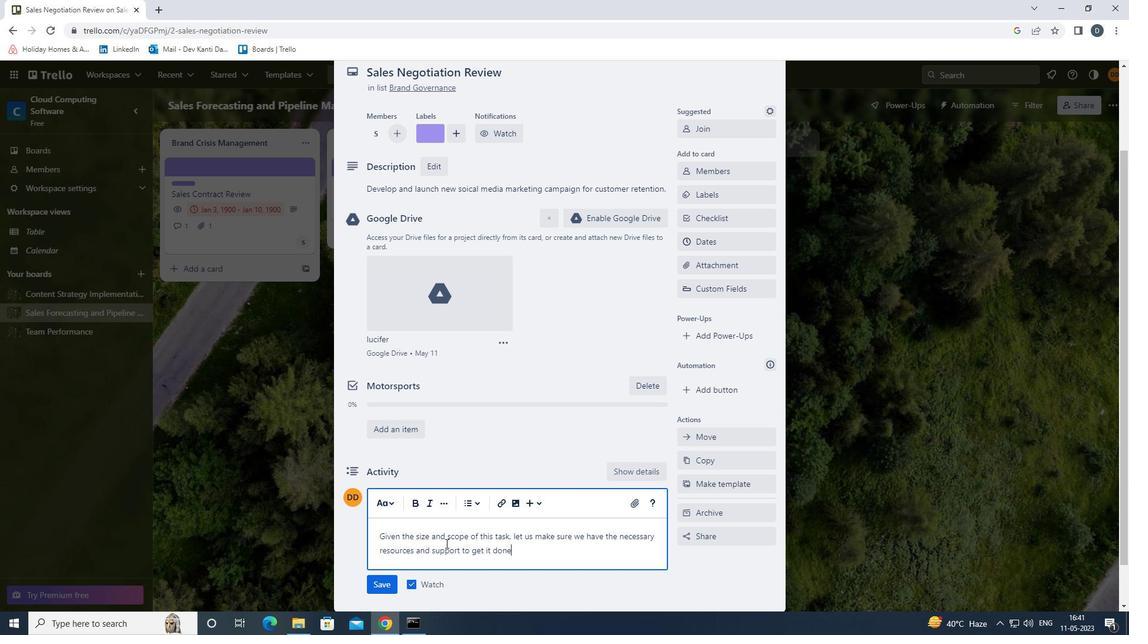 
Action: Mouse moved to (375, 578)
Screenshot: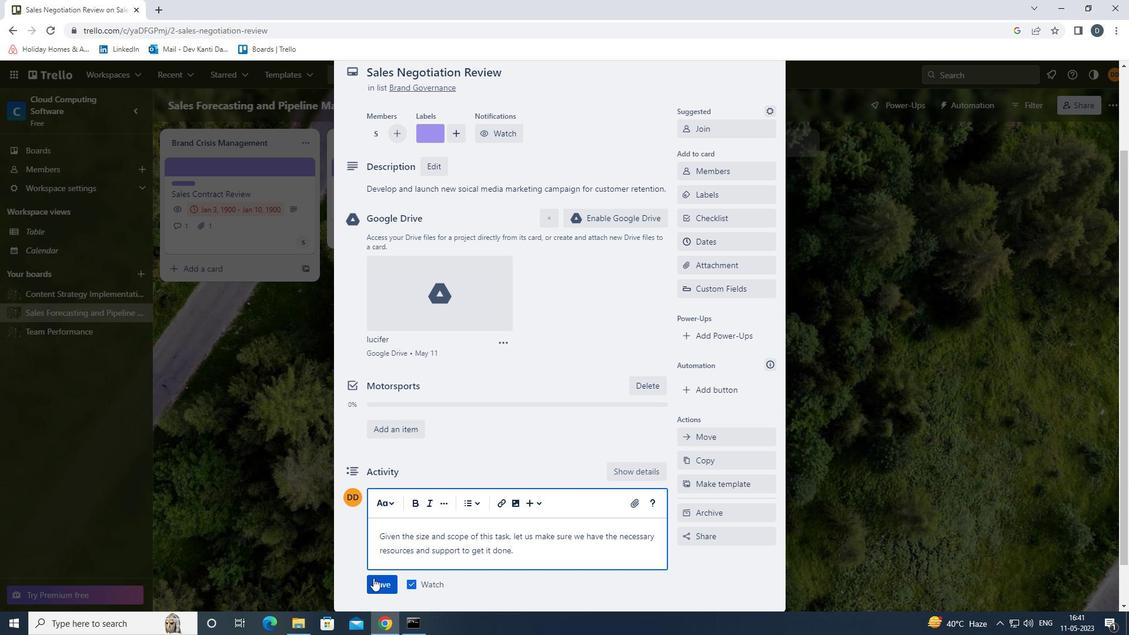 
Action: Mouse pressed left at (375, 578)
Screenshot: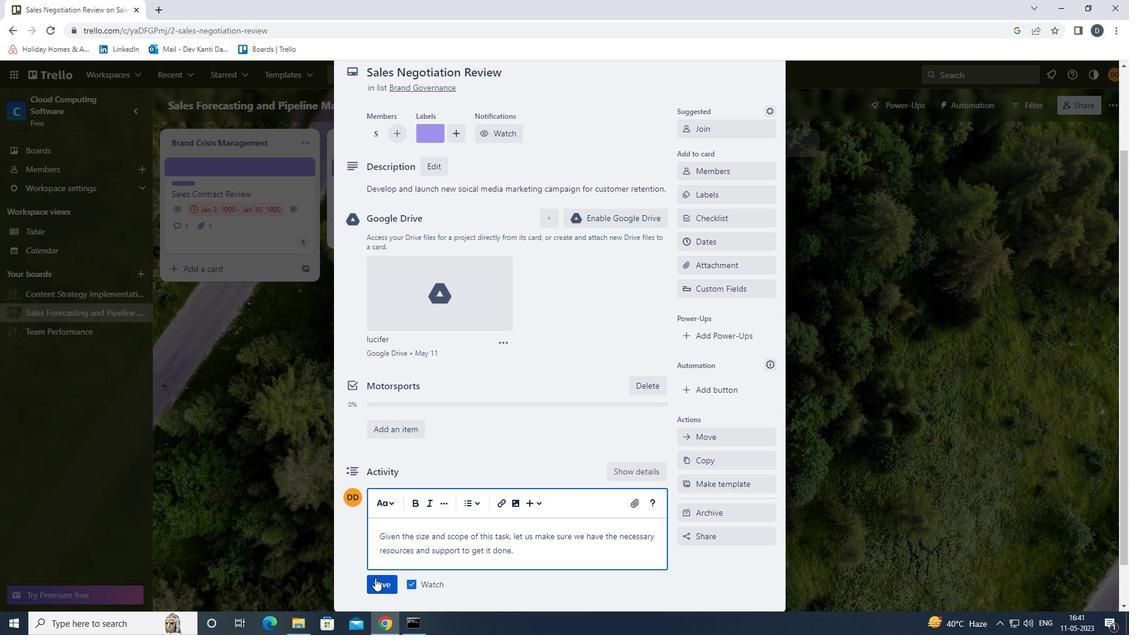 
Action: Mouse moved to (714, 245)
Screenshot: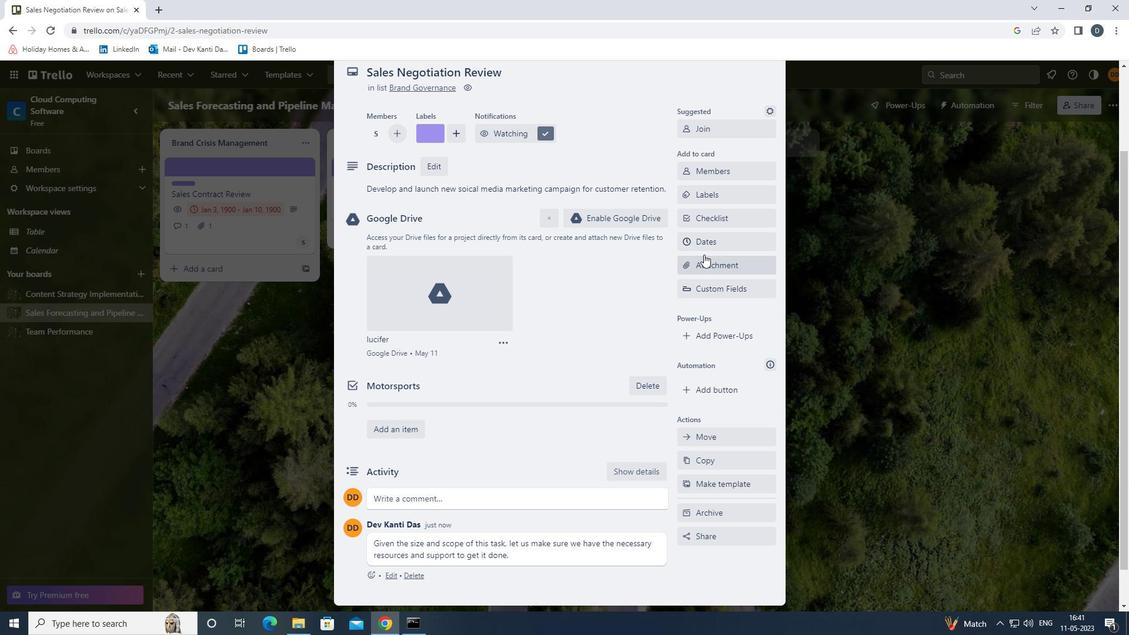 
Action: Mouse pressed left at (714, 245)
Screenshot: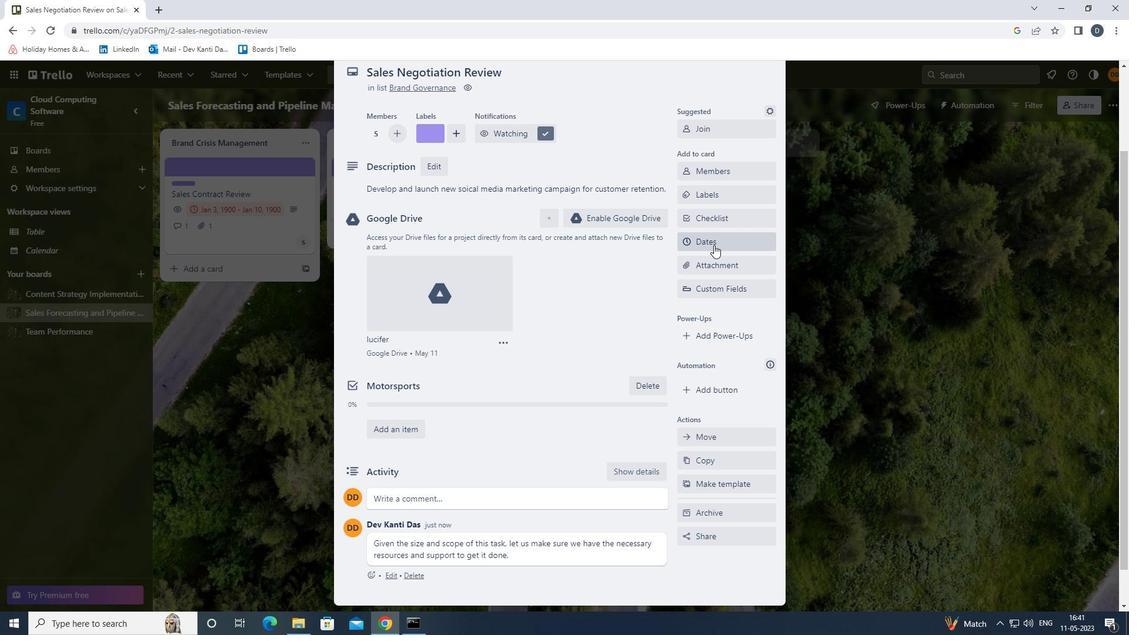 
Action: Mouse moved to (691, 315)
Screenshot: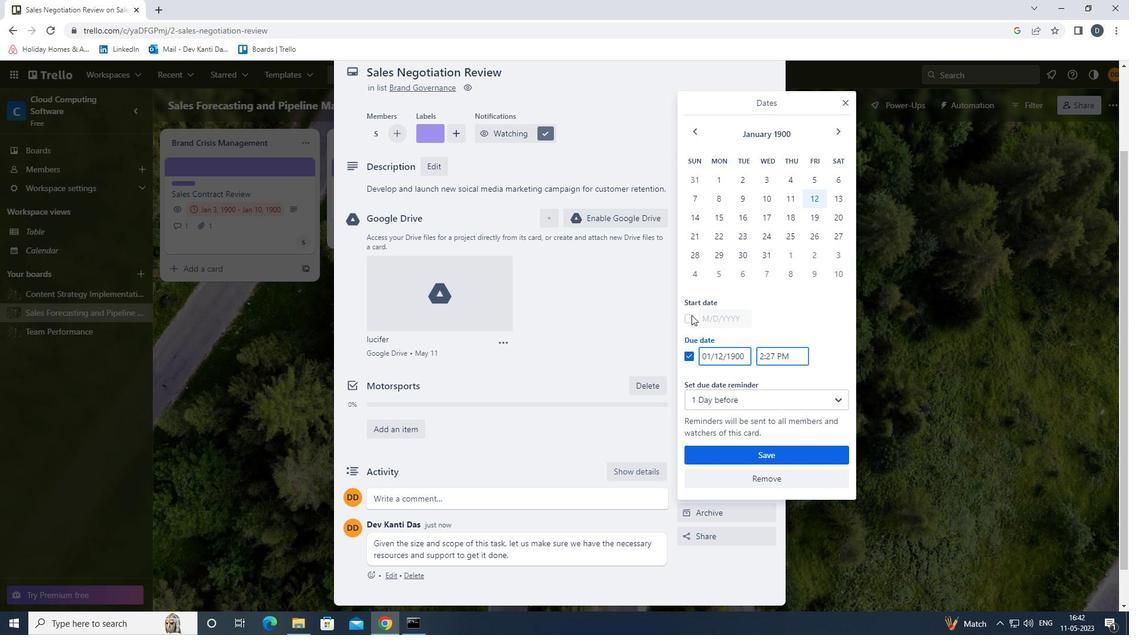 
Action: Mouse pressed left at (691, 315)
Screenshot: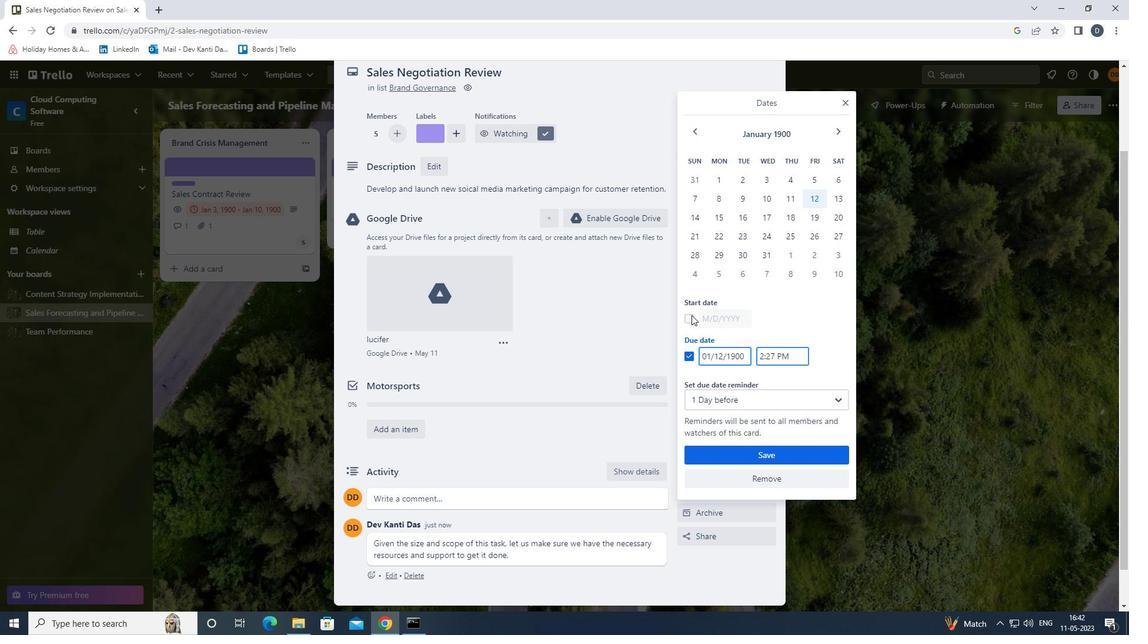 
Action: Mouse moved to (829, 175)
Screenshot: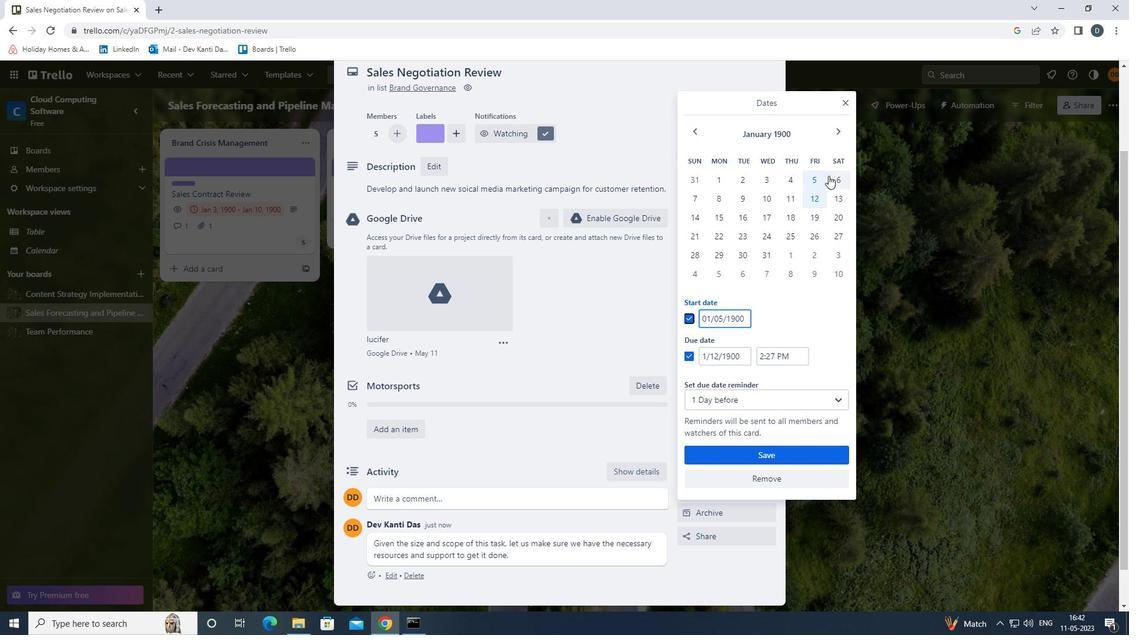 
Action: Mouse pressed left at (829, 175)
Screenshot: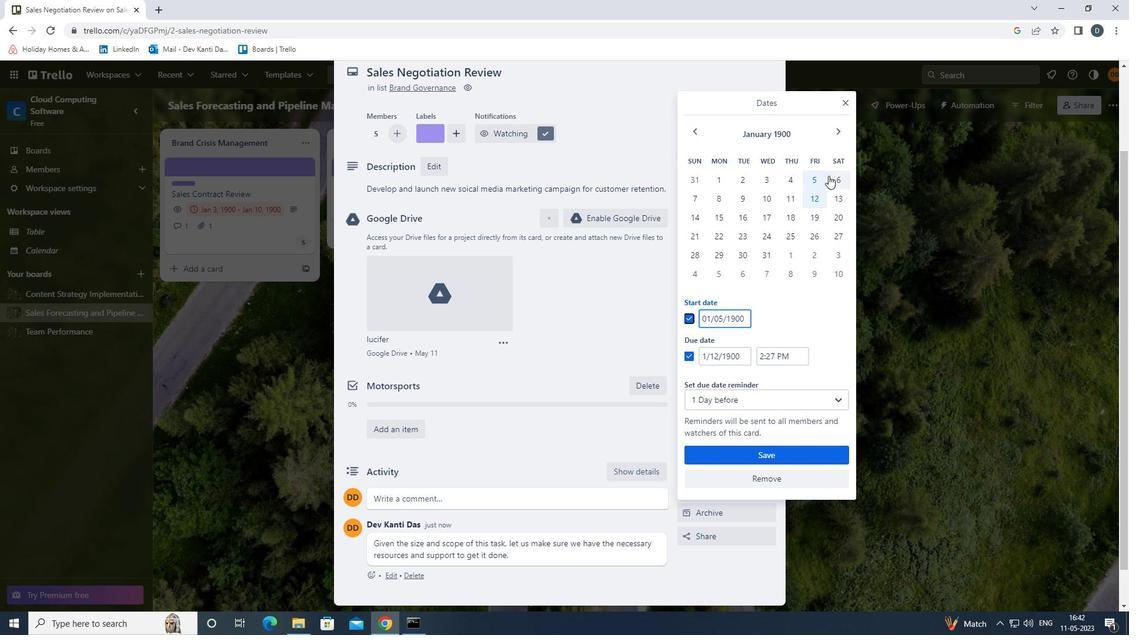 
Action: Mouse moved to (838, 191)
Screenshot: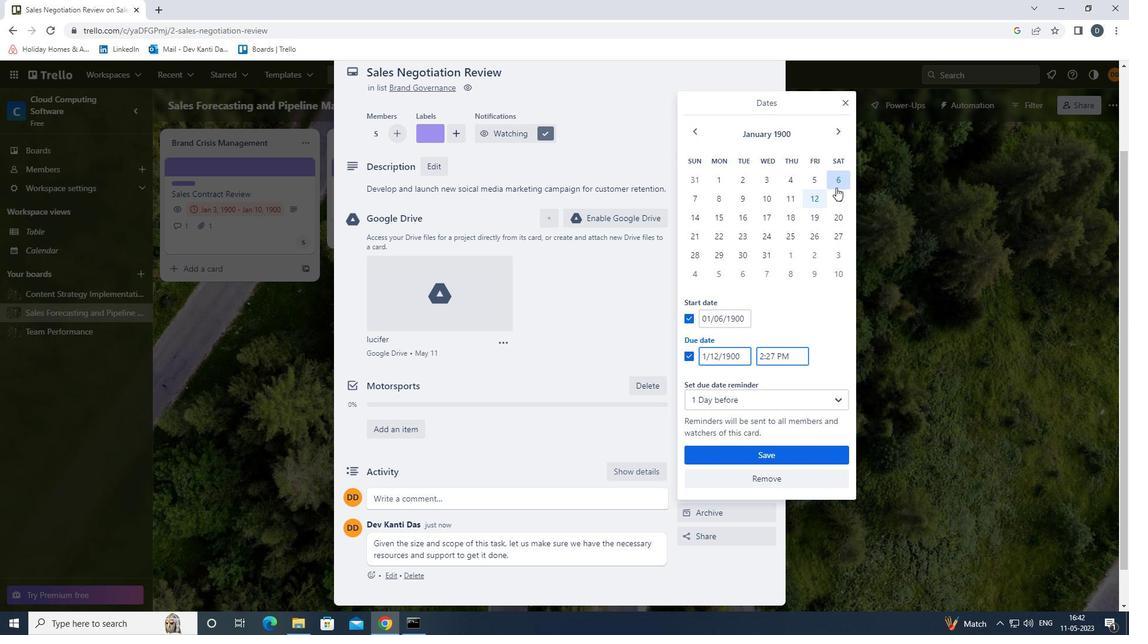 
Action: Mouse pressed left at (838, 191)
Screenshot: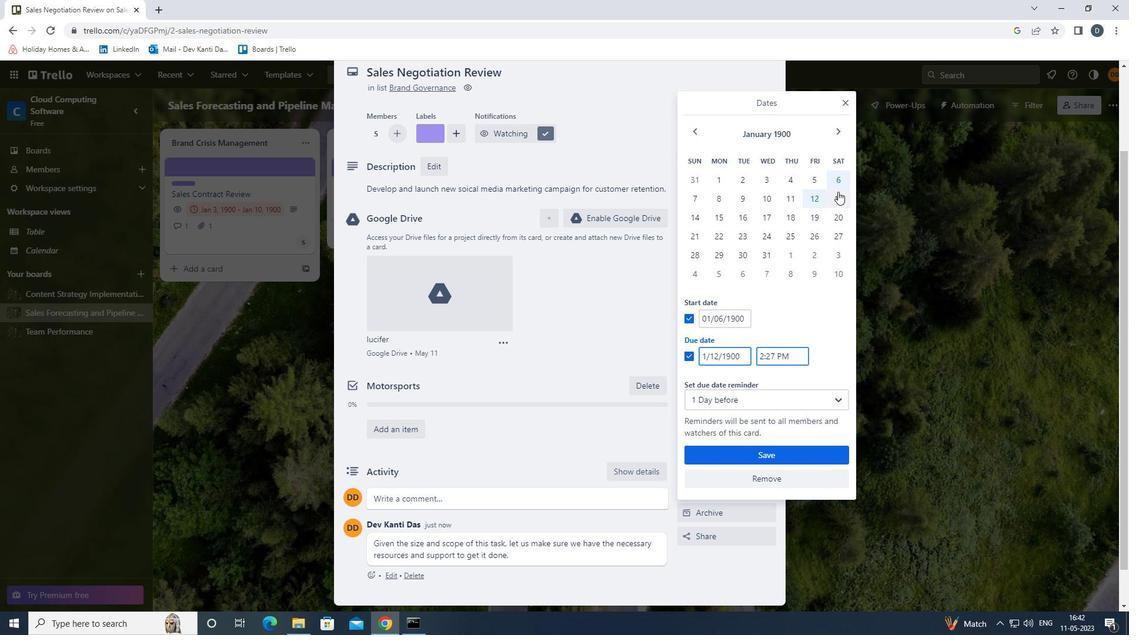 
Action: Mouse moved to (795, 452)
Screenshot: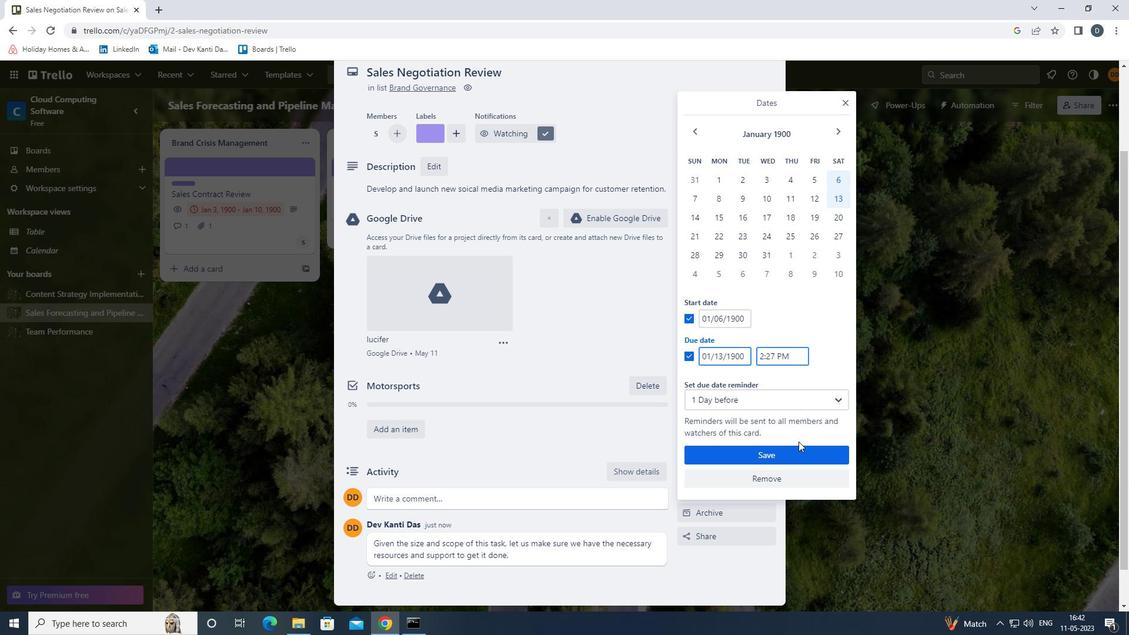 
Action: Mouse pressed left at (795, 452)
Screenshot: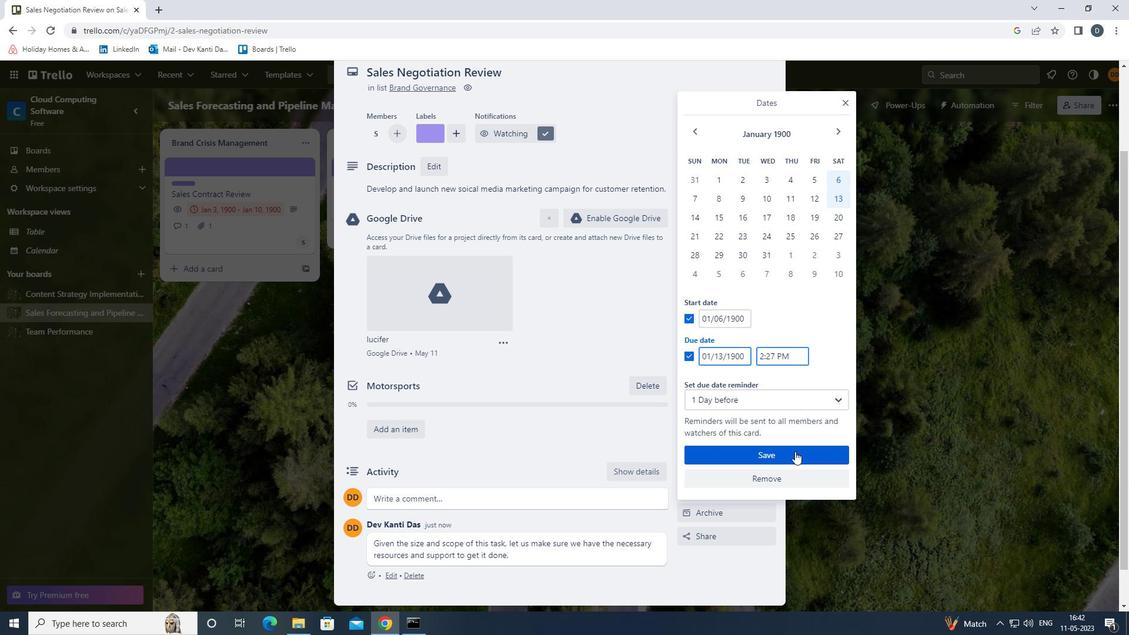 
Action: Mouse moved to (769, 308)
Screenshot: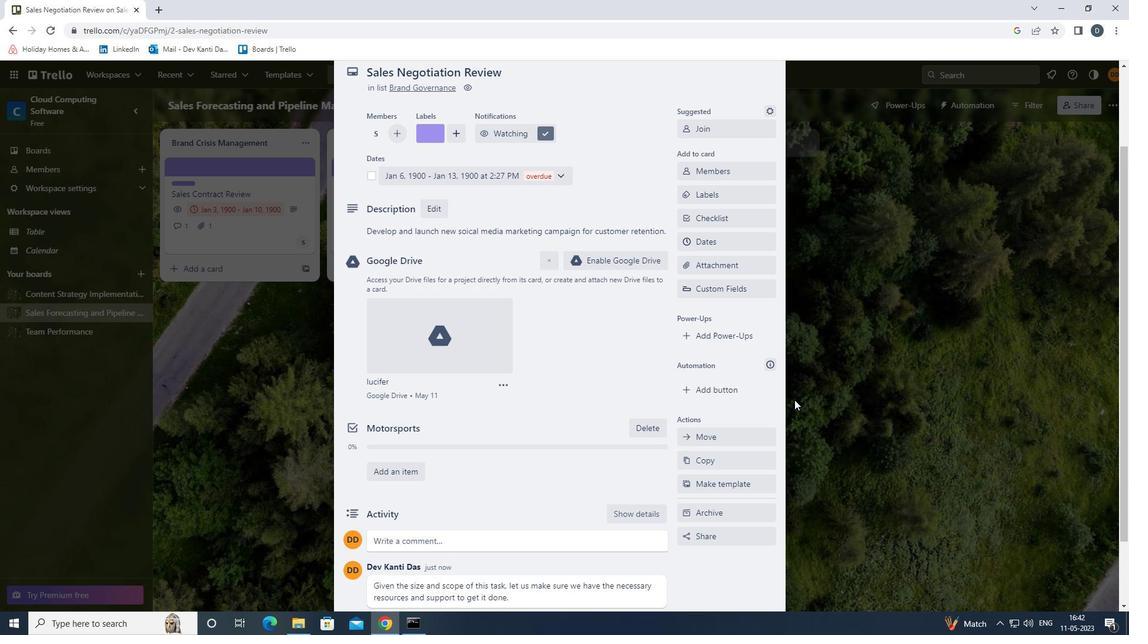 
Action: Mouse scrolled (769, 309) with delta (0, 0)
Screenshot: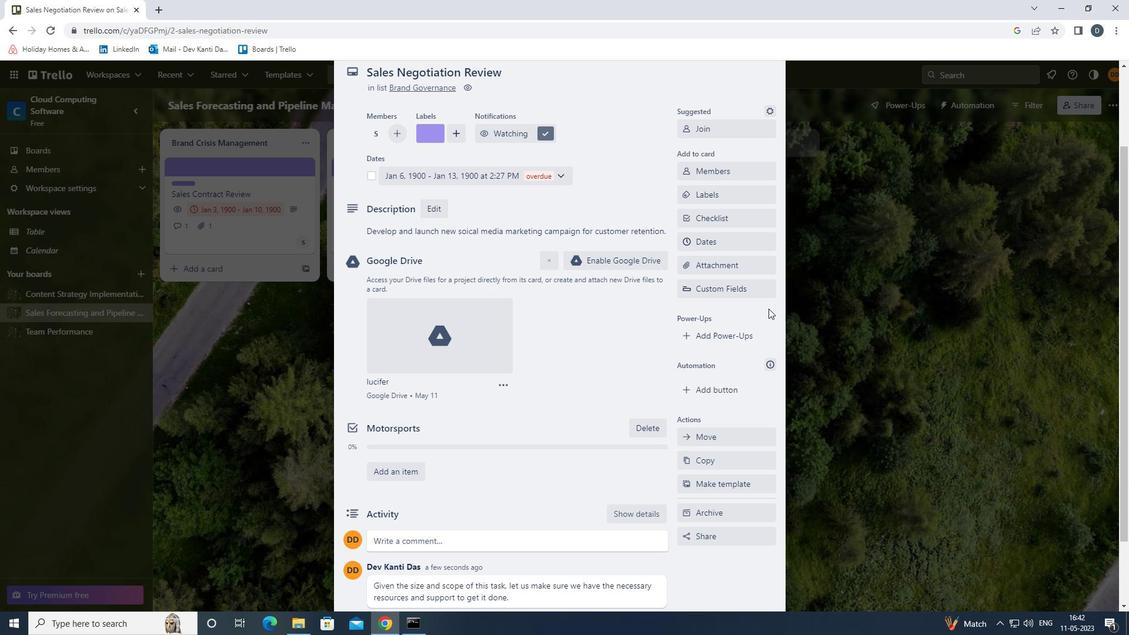 
Action: Mouse scrolled (769, 309) with delta (0, 0)
Screenshot: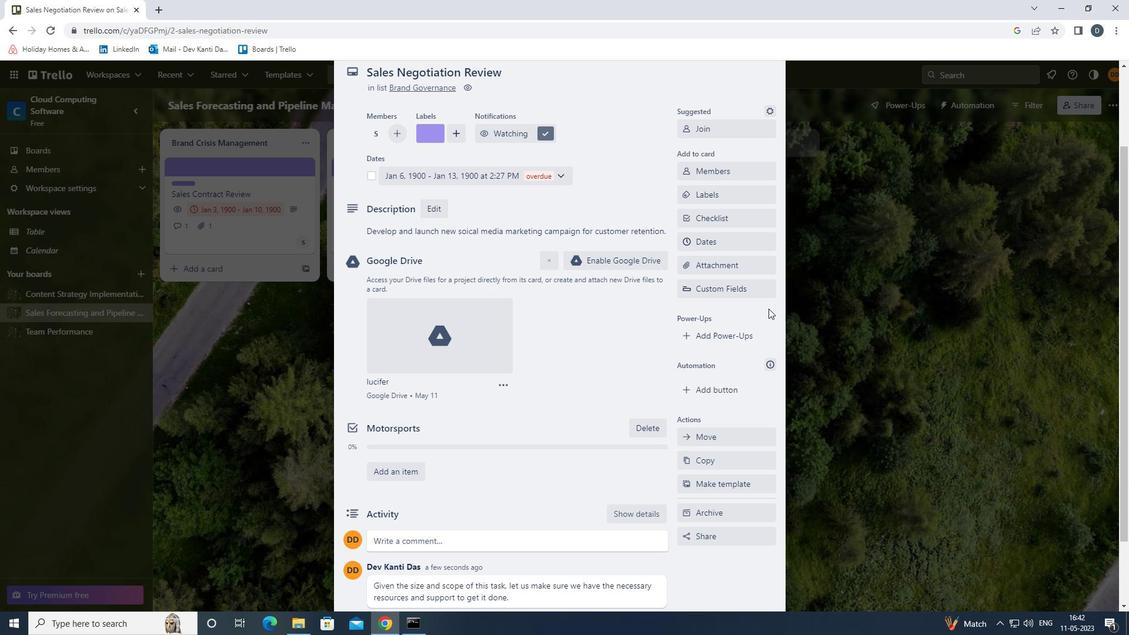 
Action: Mouse moved to (770, 104)
Screenshot: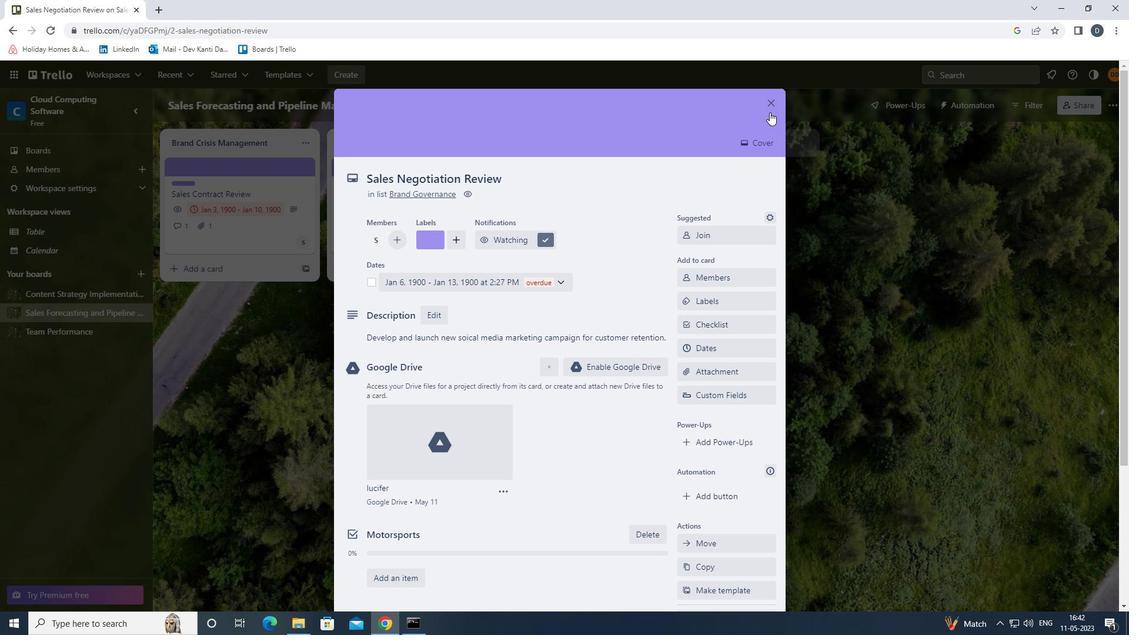 
Action: Mouse pressed left at (770, 104)
Screenshot: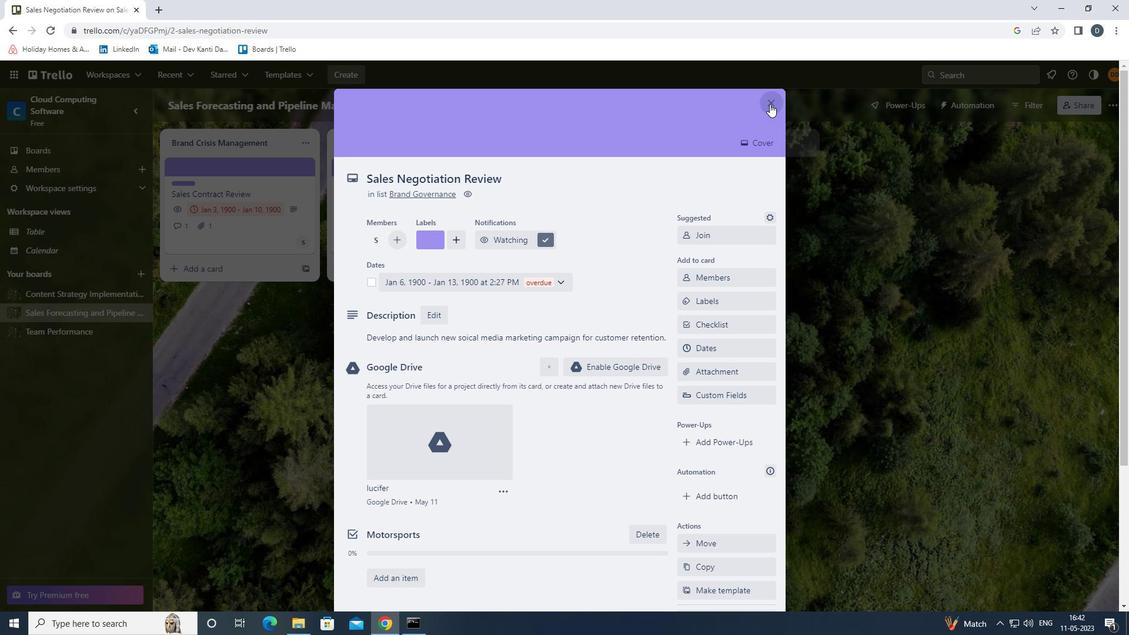
Action: Mouse moved to (782, 280)
Screenshot: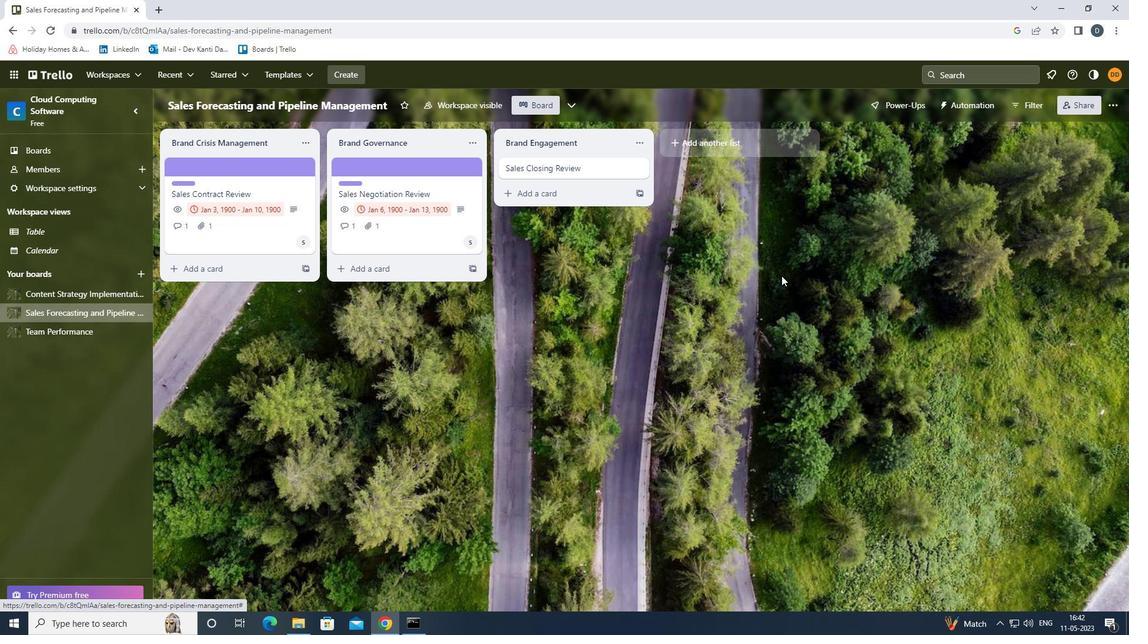 
